 Task: Plan a time block for the self-study session.
Action: Mouse moved to (97, 95)
Screenshot: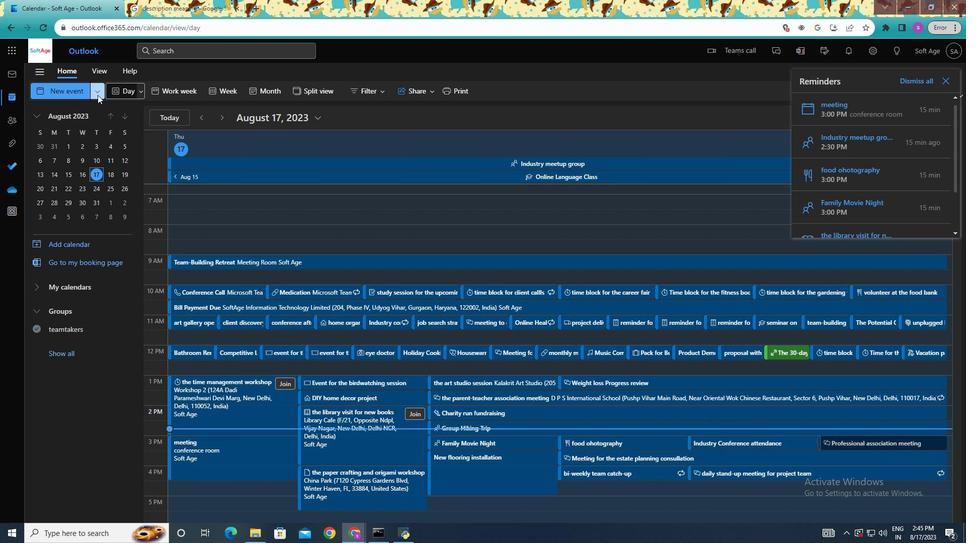 
Action: Mouse pressed left at (97, 95)
Screenshot: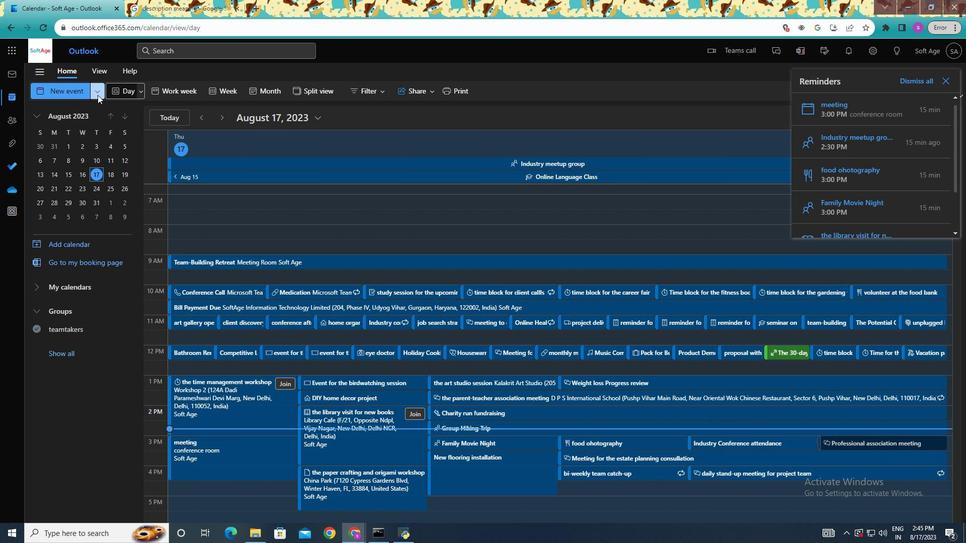 
Action: Mouse moved to (81, 149)
Screenshot: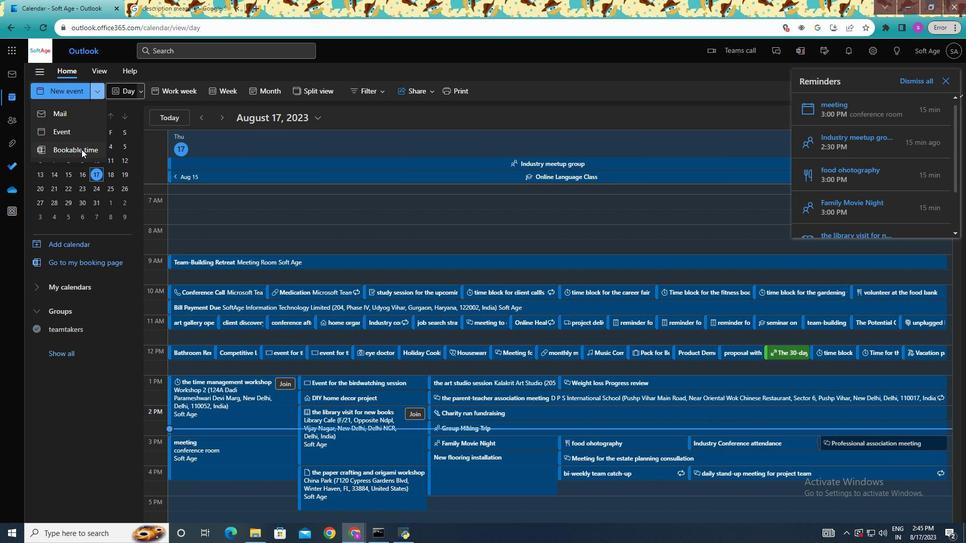 
Action: Mouse pressed left at (81, 149)
Screenshot: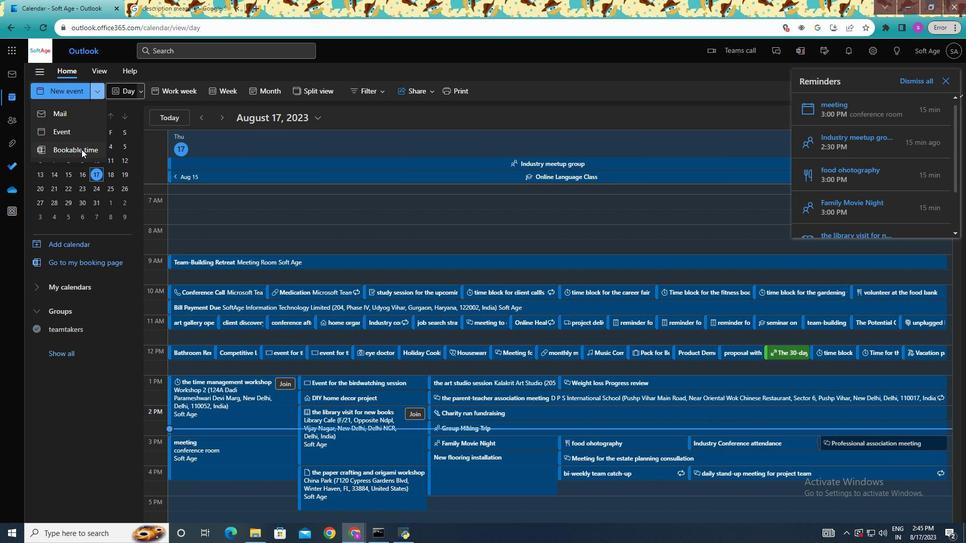 
Action: Mouse moved to (314, 110)
Screenshot: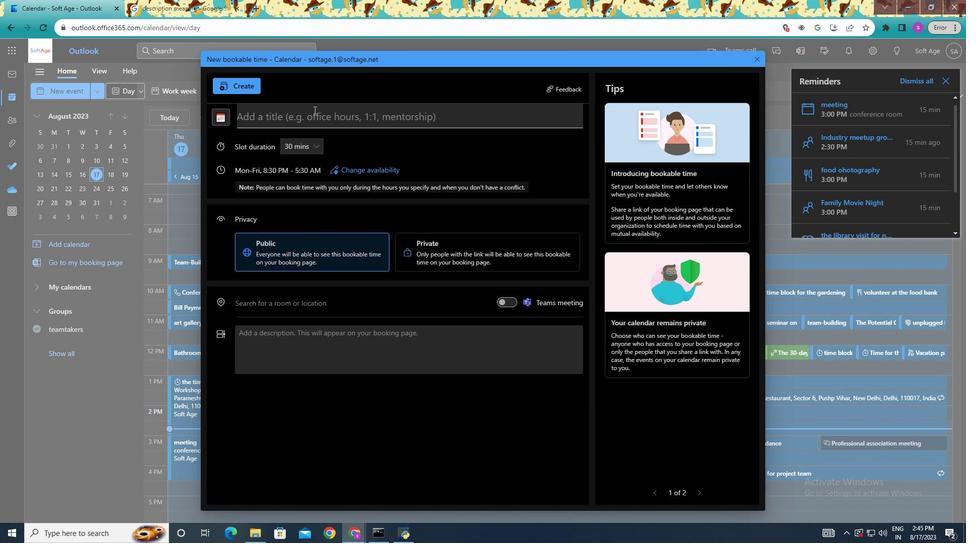 
Action: Mouse pressed left at (314, 110)
Screenshot: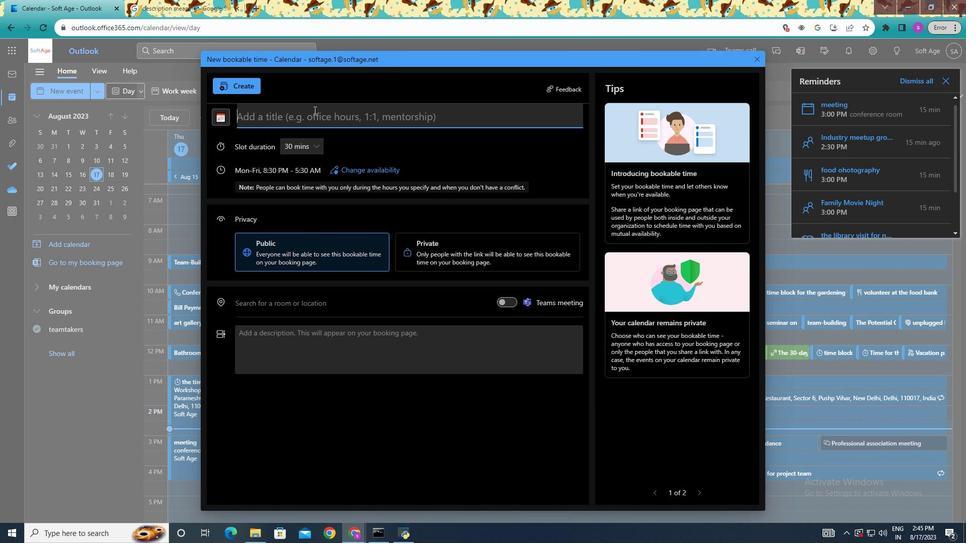 
Action: Mouse moved to (314, 110)
Screenshot: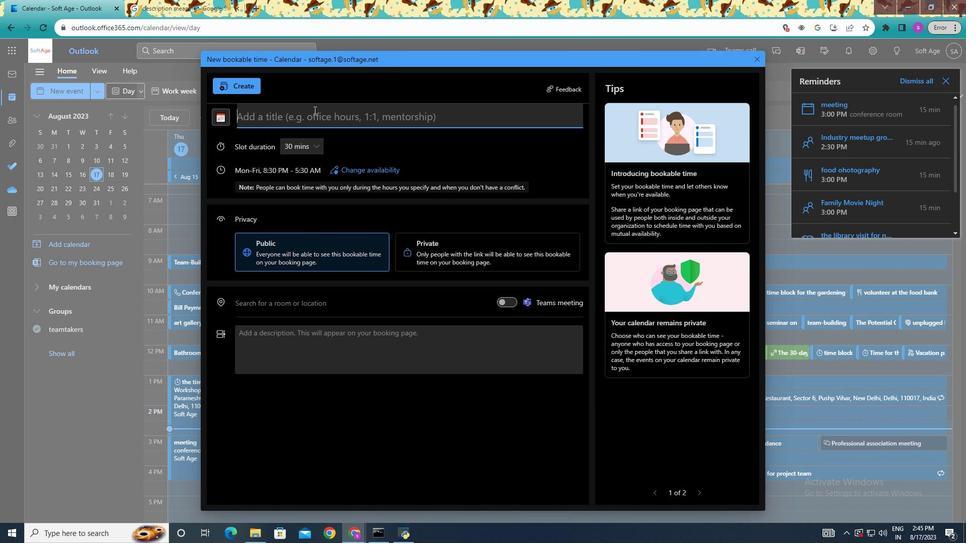 
Action: Key pressed <Key.shift>The<Key.space>self-study<Key.space><Key.shift>session
Screenshot: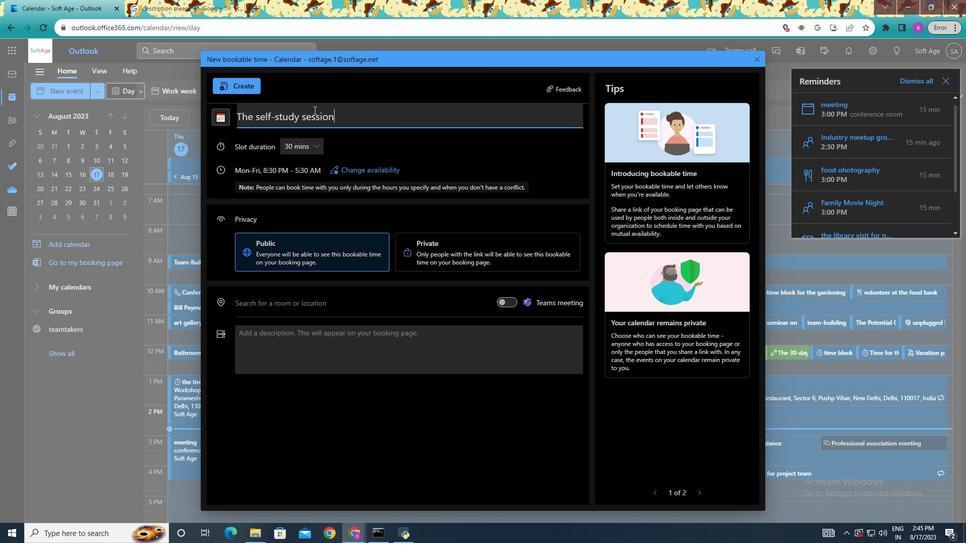 
Action: Mouse moved to (317, 149)
Screenshot: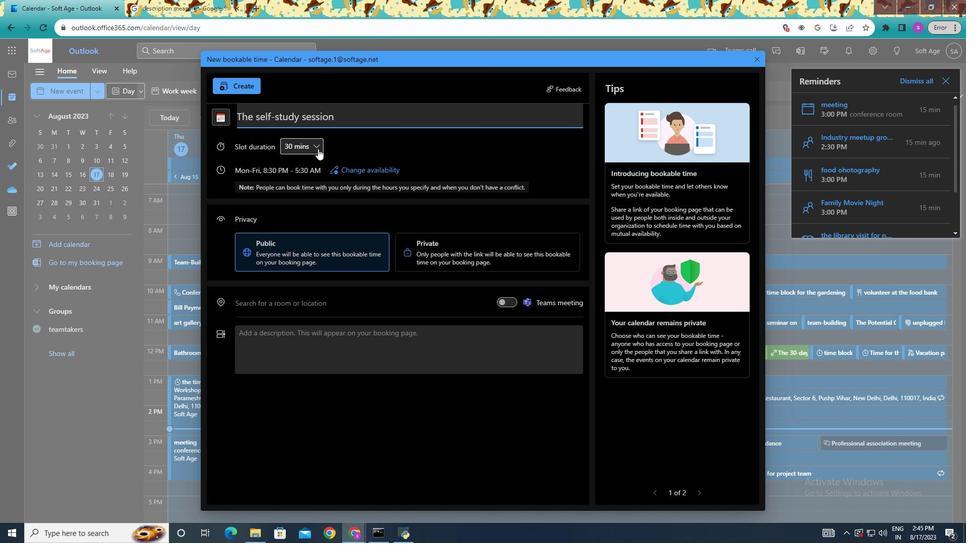 
Action: Mouse pressed left at (317, 149)
Screenshot: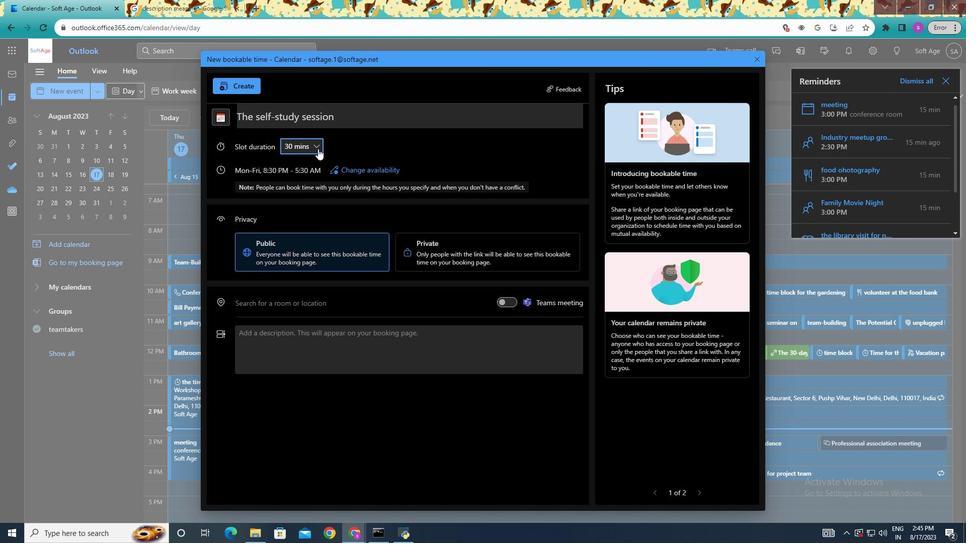 
Action: Mouse moved to (306, 204)
Screenshot: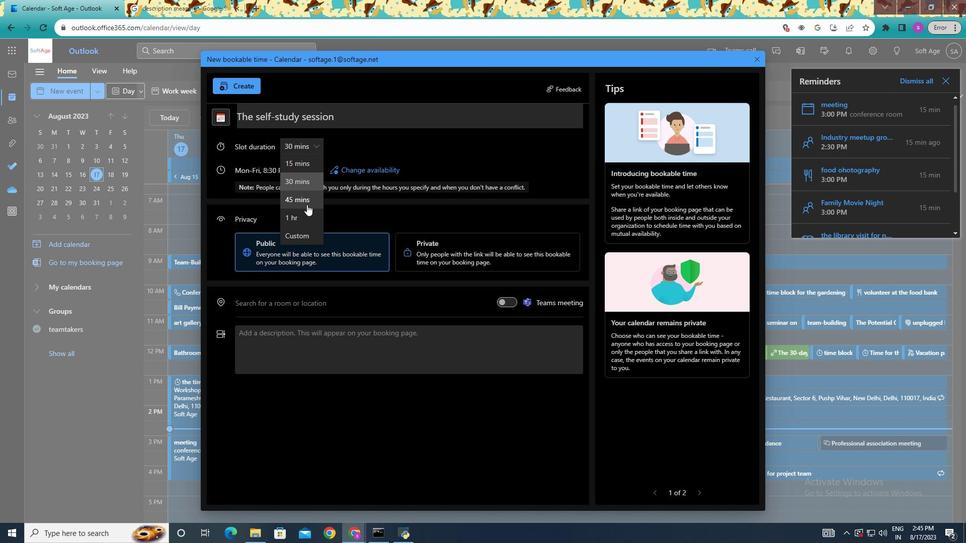 
Action: Mouse pressed left at (306, 204)
Screenshot: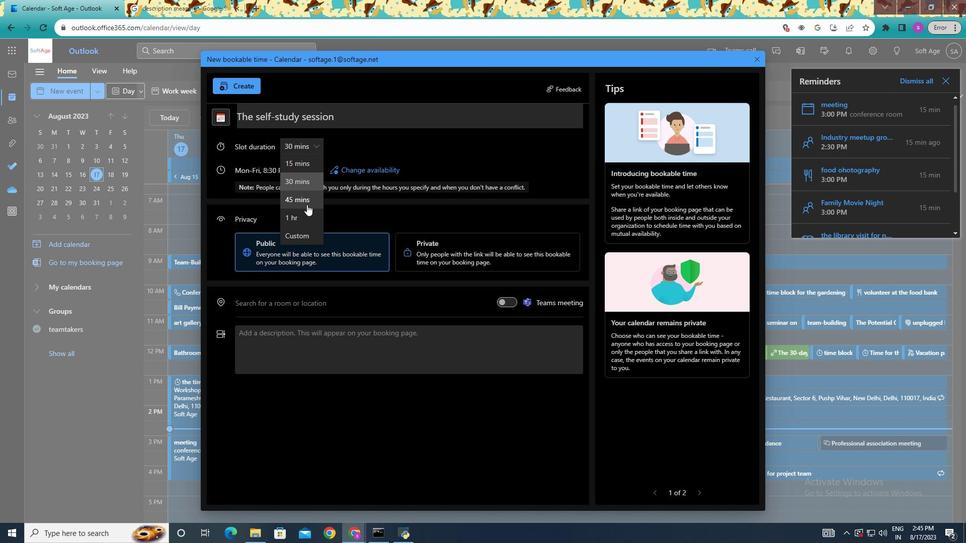 
Action: Mouse moved to (377, 172)
Screenshot: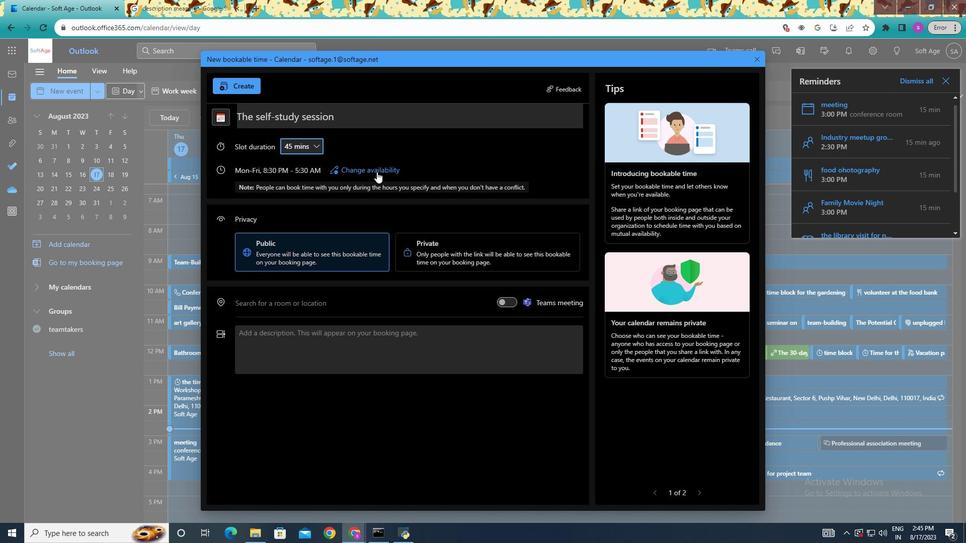 
Action: Mouse pressed left at (377, 172)
Screenshot: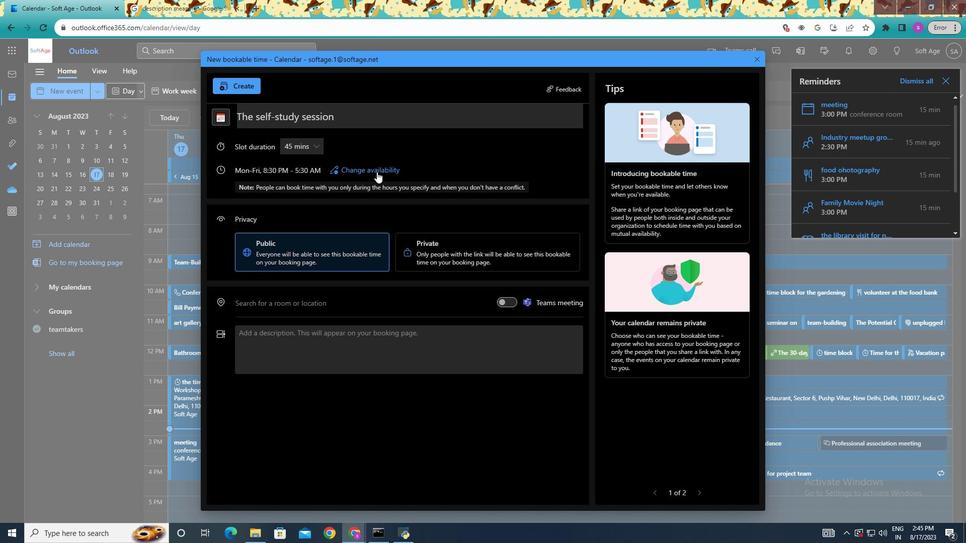 
Action: Mouse moved to (452, 286)
Screenshot: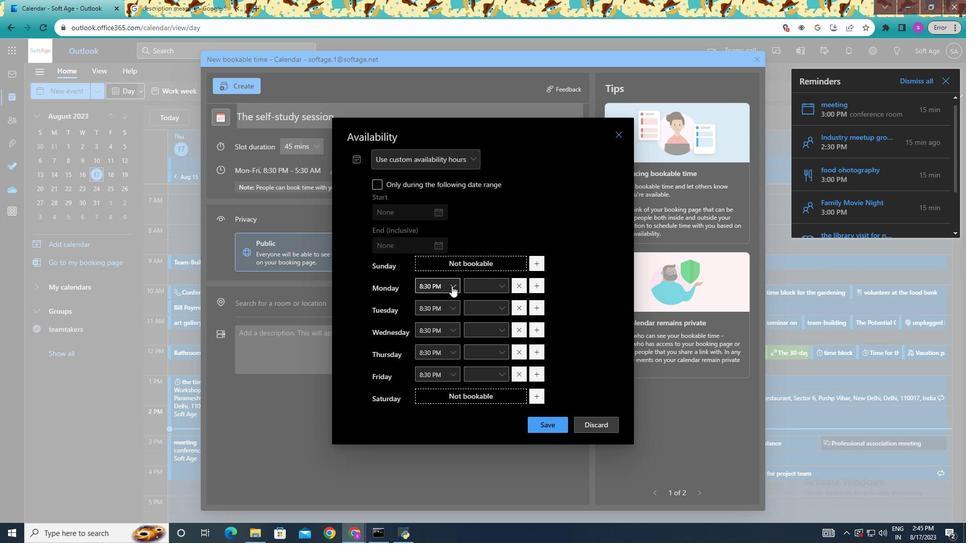 
Action: Mouse pressed left at (452, 286)
Screenshot: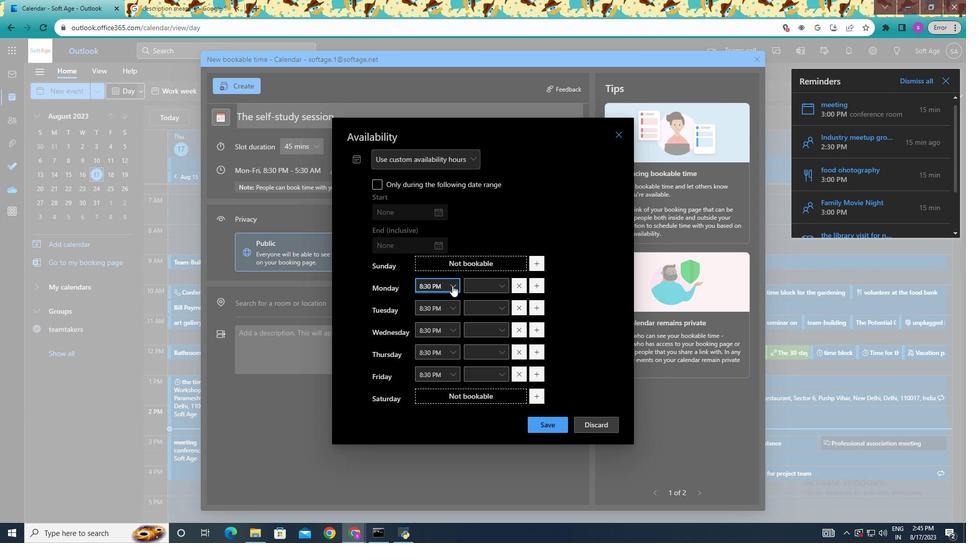
Action: Mouse moved to (432, 397)
Screenshot: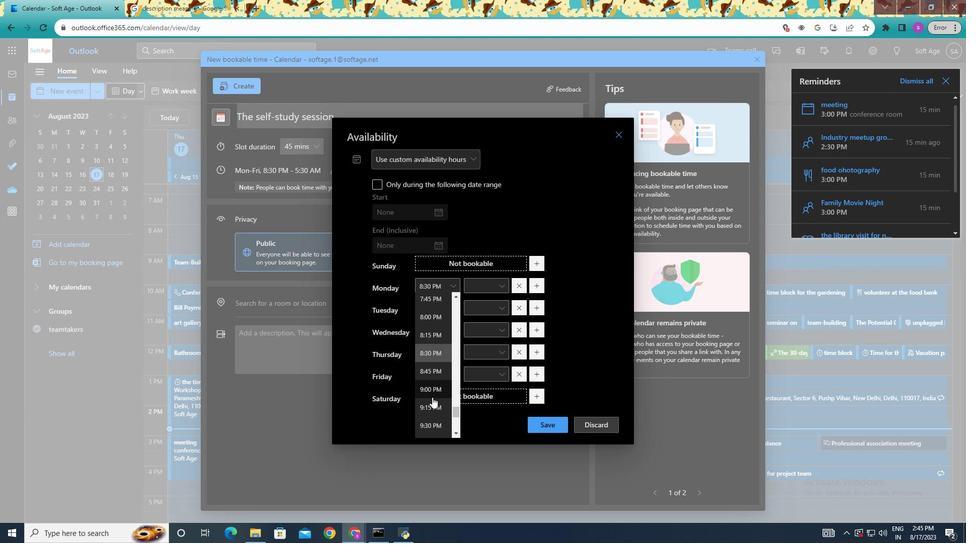 
Action: Mouse scrolled (432, 397) with delta (0, 0)
Screenshot: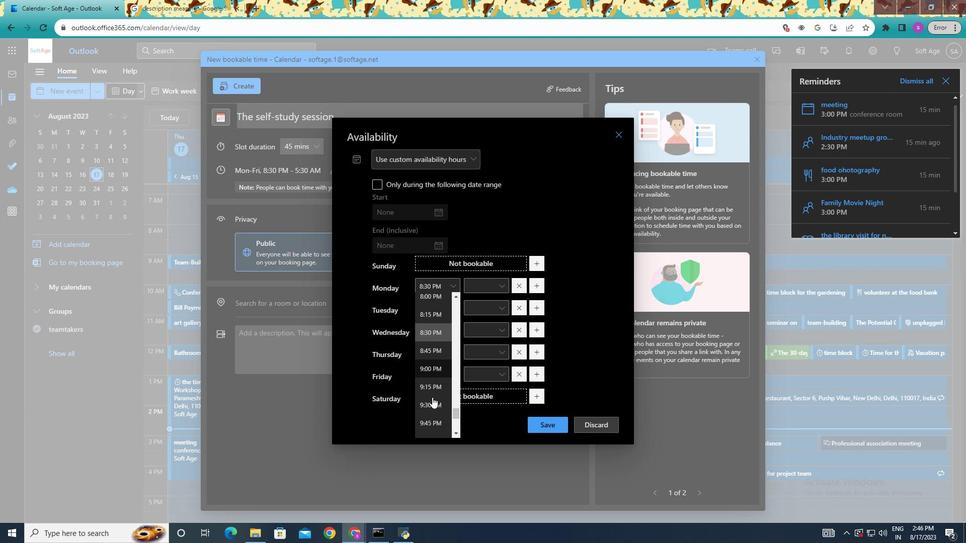 
Action: Mouse scrolled (432, 397) with delta (0, 0)
Screenshot: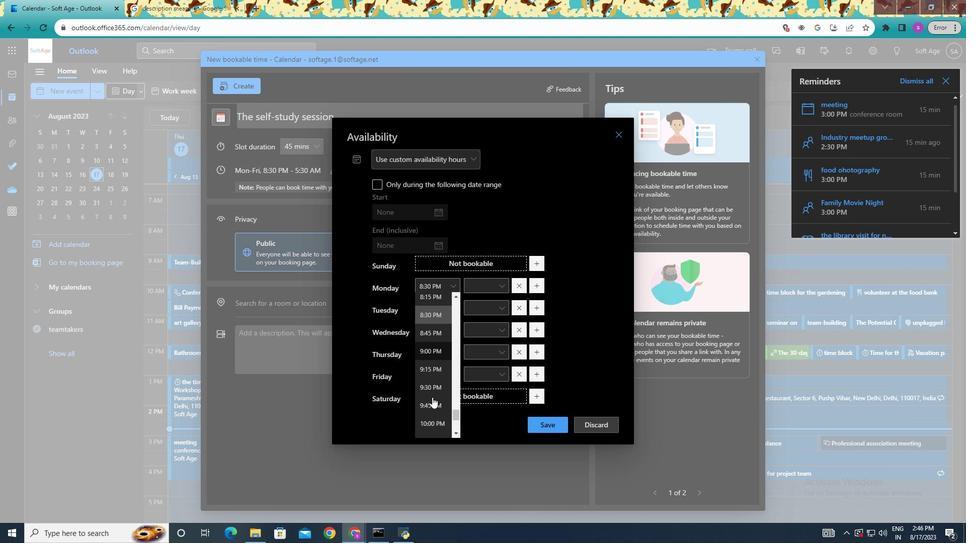 
Action: Mouse scrolled (432, 397) with delta (0, 0)
Screenshot: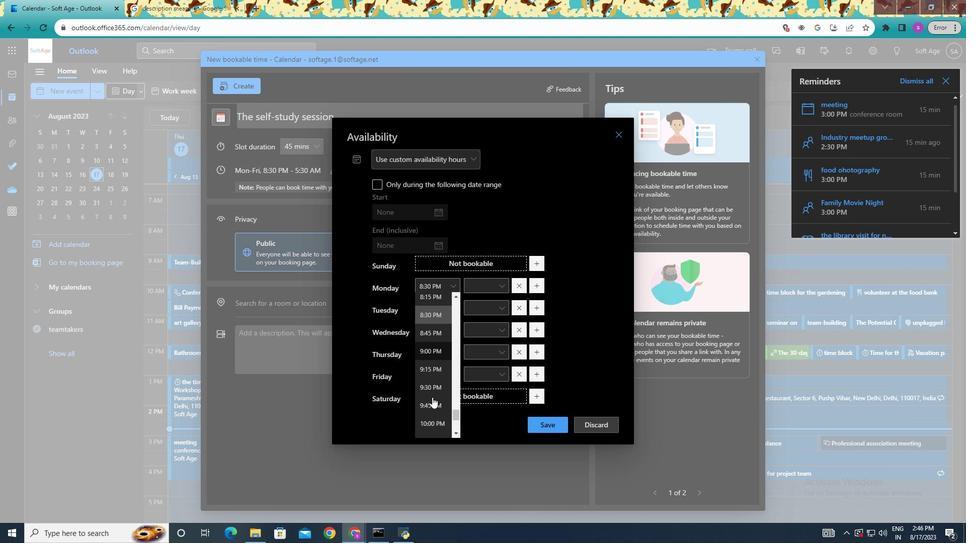 
Action: Mouse scrolled (432, 397) with delta (0, 0)
Screenshot: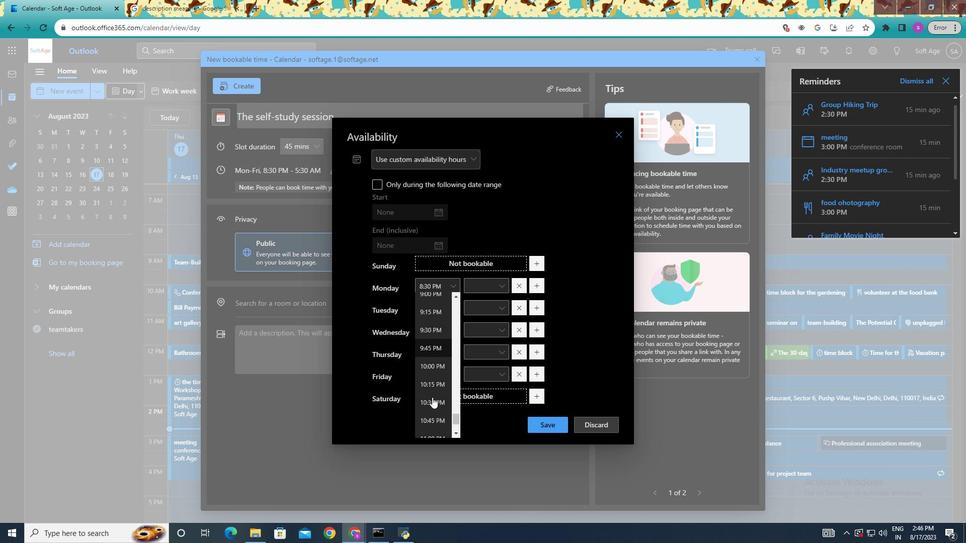 
Action: Mouse scrolled (432, 397) with delta (0, 0)
Screenshot: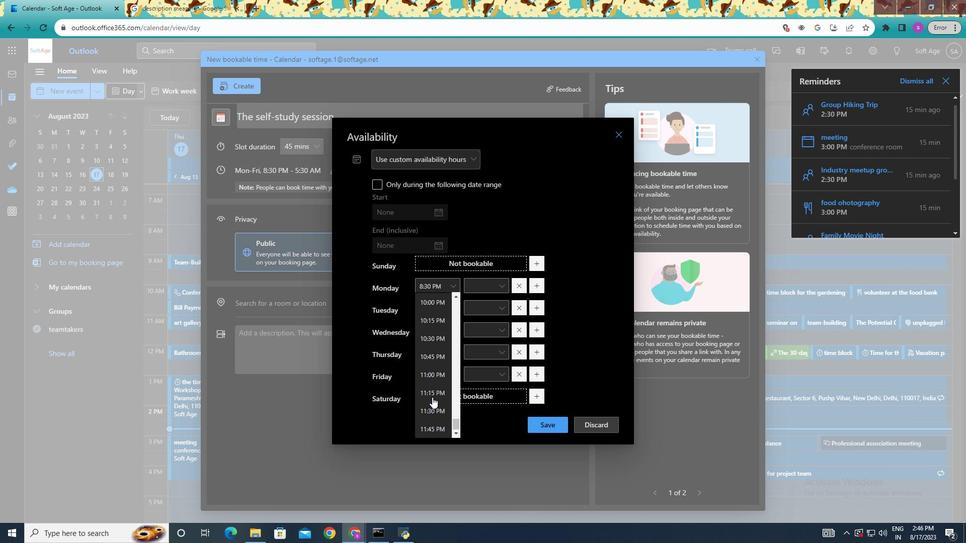 
Action: Mouse scrolled (432, 397) with delta (0, 0)
Screenshot: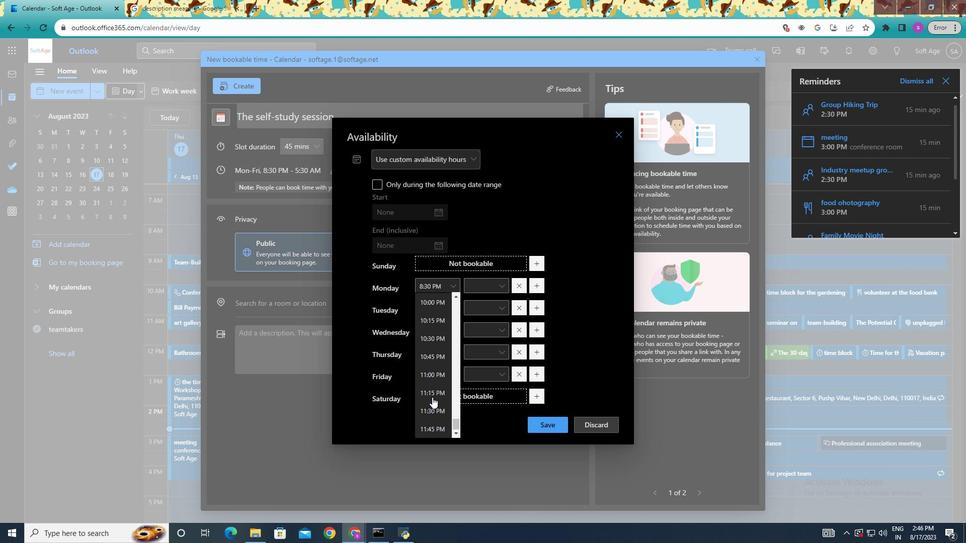 
Action: Mouse scrolled (432, 397) with delta (0, 0)
Screenshot: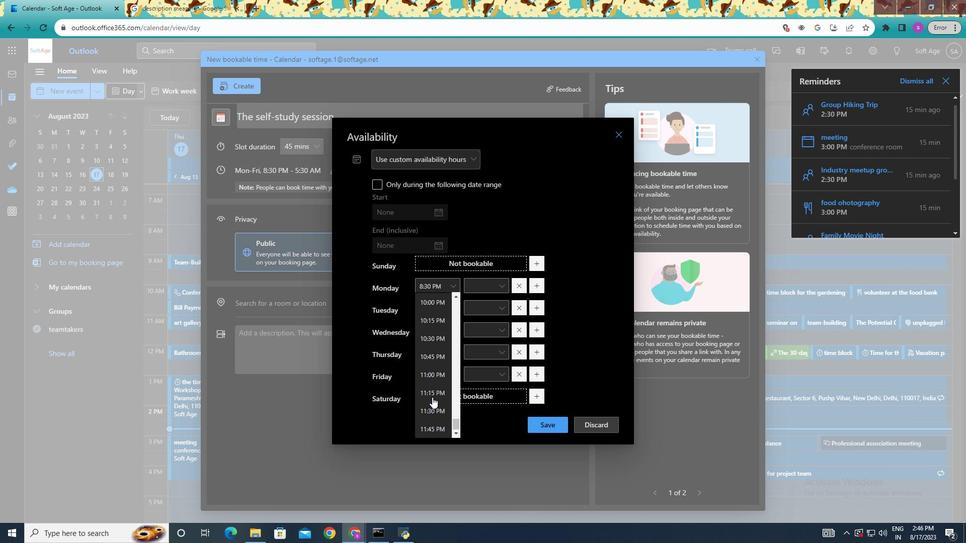 
Action: Mouse scrolled (432, 397) with delta (0, 0)
Screenshot: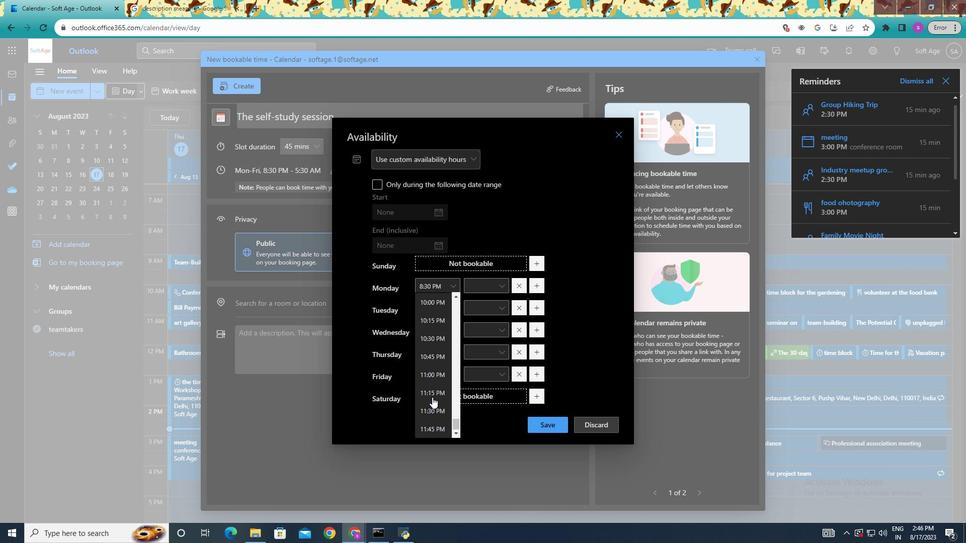 
Action: Mouse scrolled (432, 397) with delta (0, 0)
Screenshot: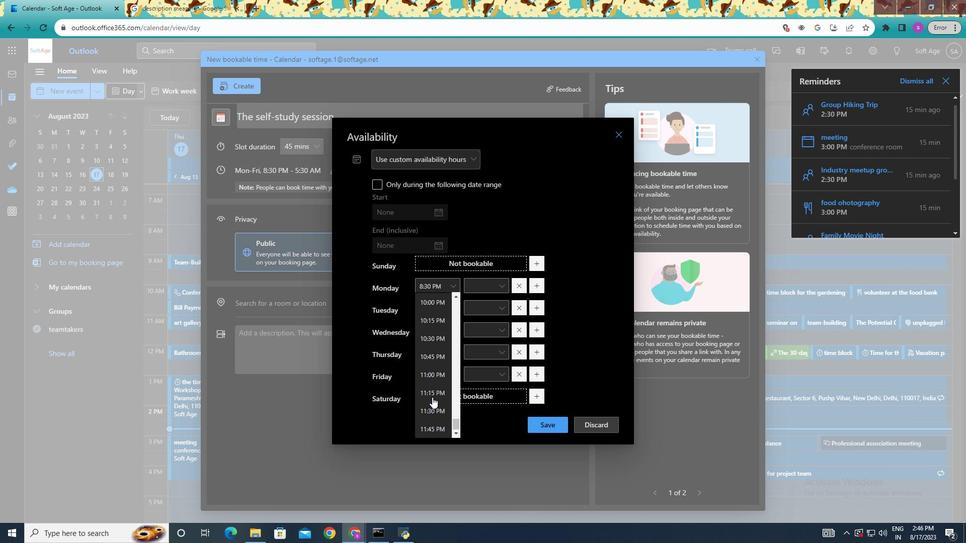 
Action: Mouse scrolled (432, 397) with delta (0, 0)
Screenshot: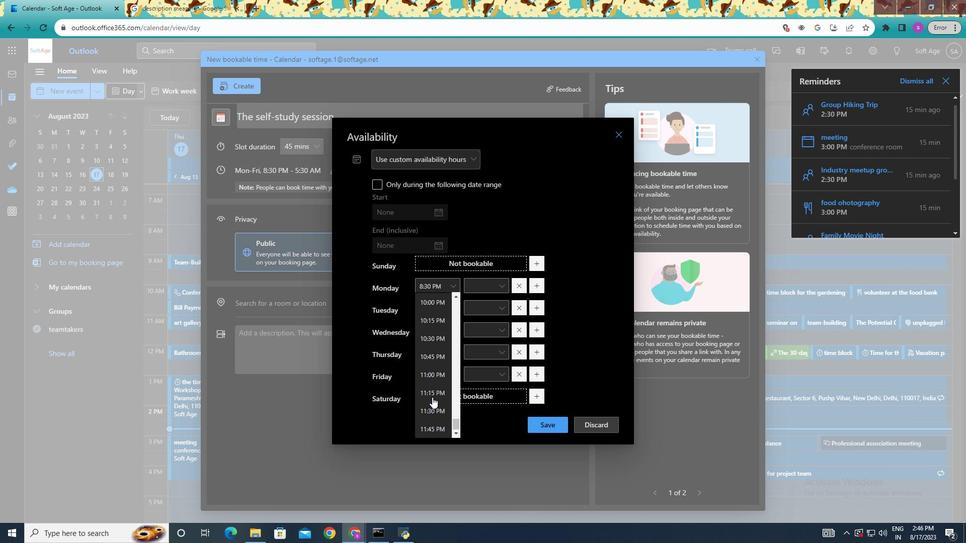 
Action: Mouse moved to (436, 410)
Screenshot: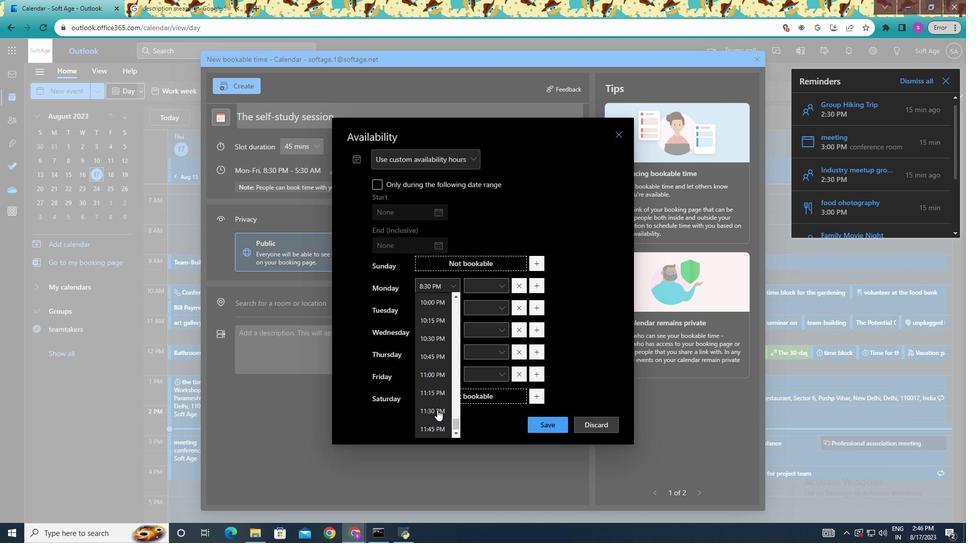 
Action: Mouse pressed left at (436, 410)
Screenshot: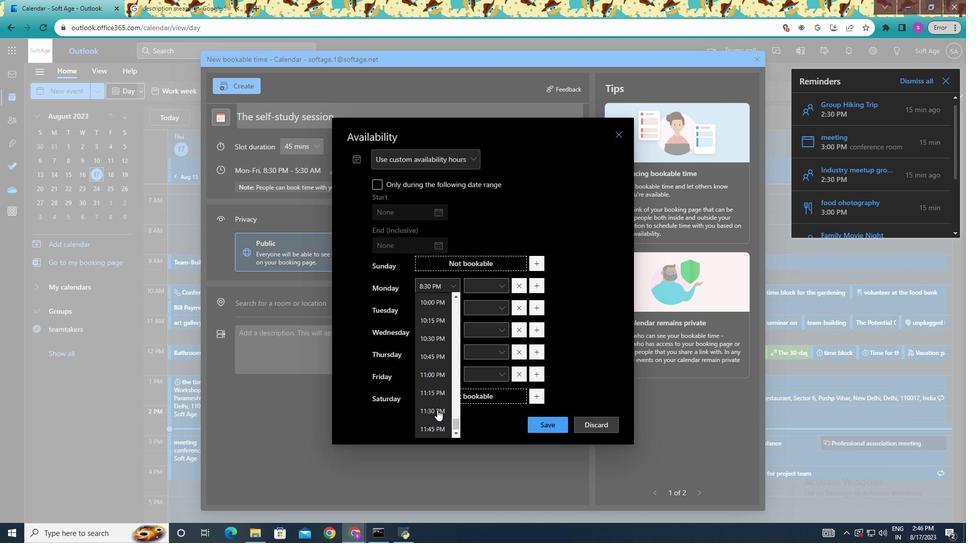 
Action: Mouse moved to (436, 405)
Screenshot: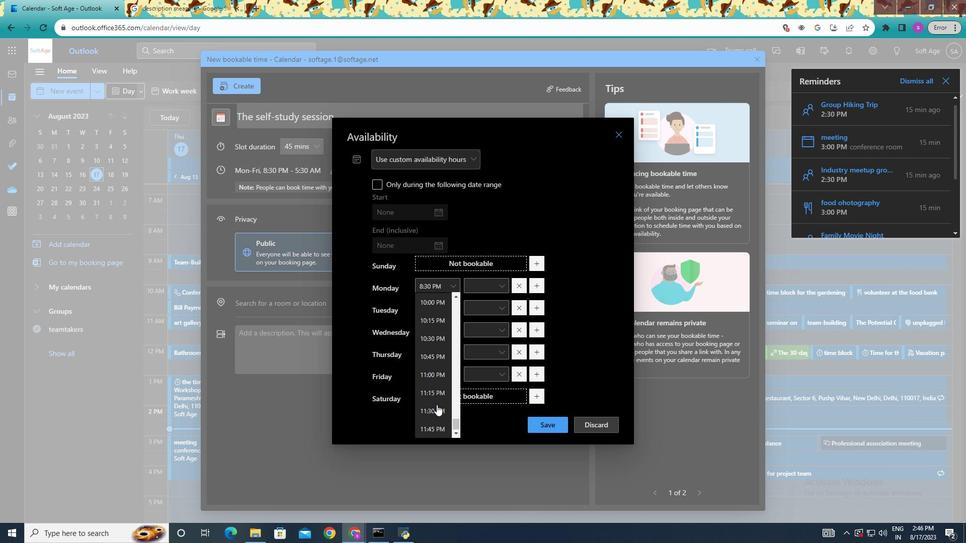 
Action: Mouse pressed left at (436, 405)
Screenshot: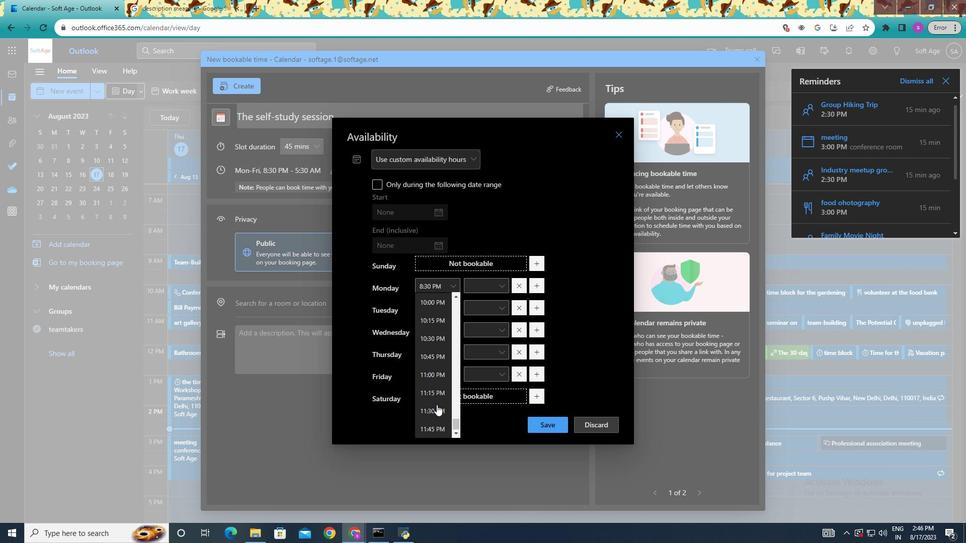 
Action: Mouse pressed left at (436, 405)
Screenshot: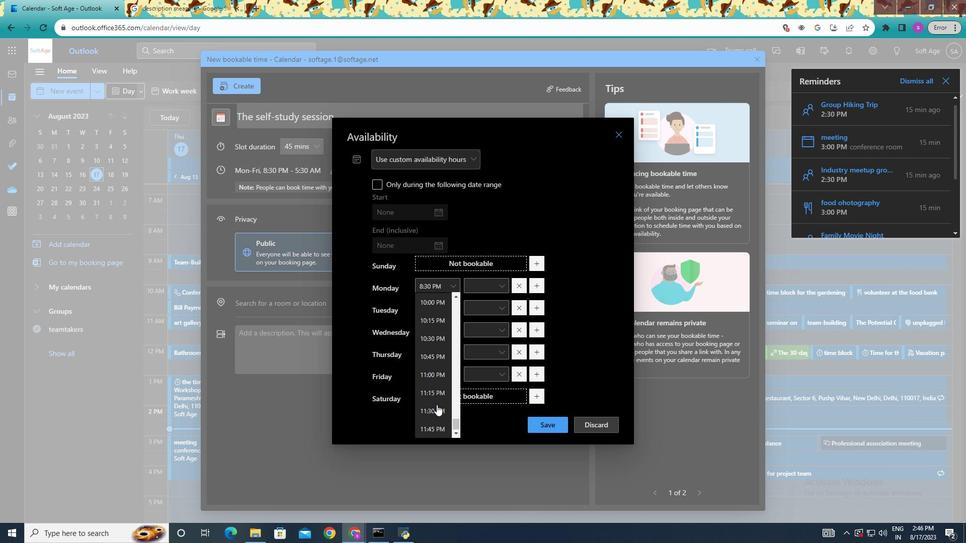 
Action: Mouse moved to (499, 283)
Screenshot: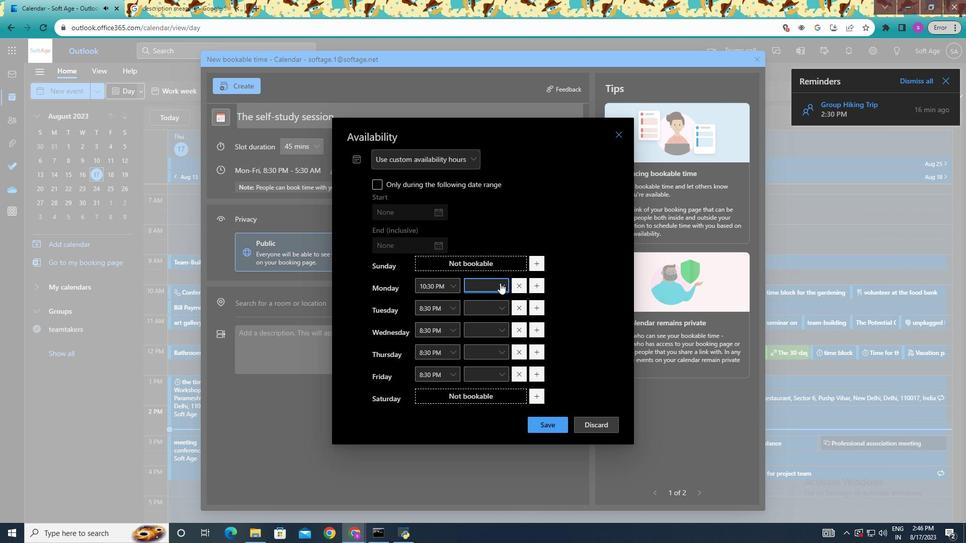 
Action: Mouse pressed left at (499, 283)
Screenshot: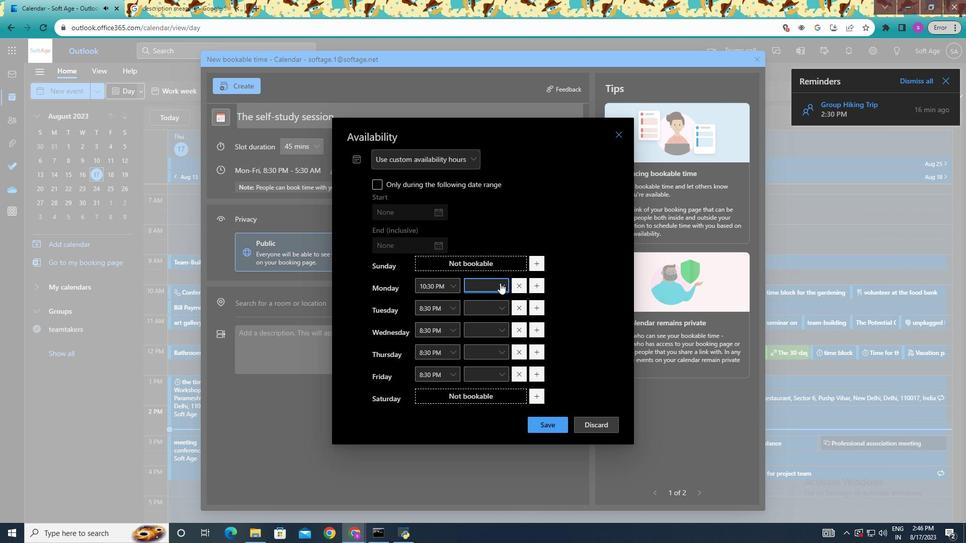 
Action: Mouse moved to (484, 381)
Screenshot: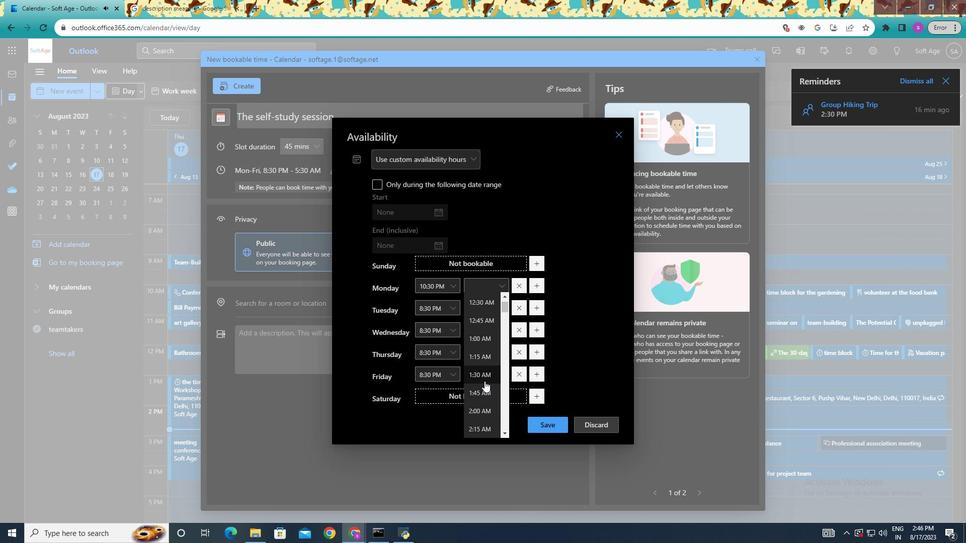 
Action: Mouse scrolled (484, 382) with delta (0, 0)
Screenshot: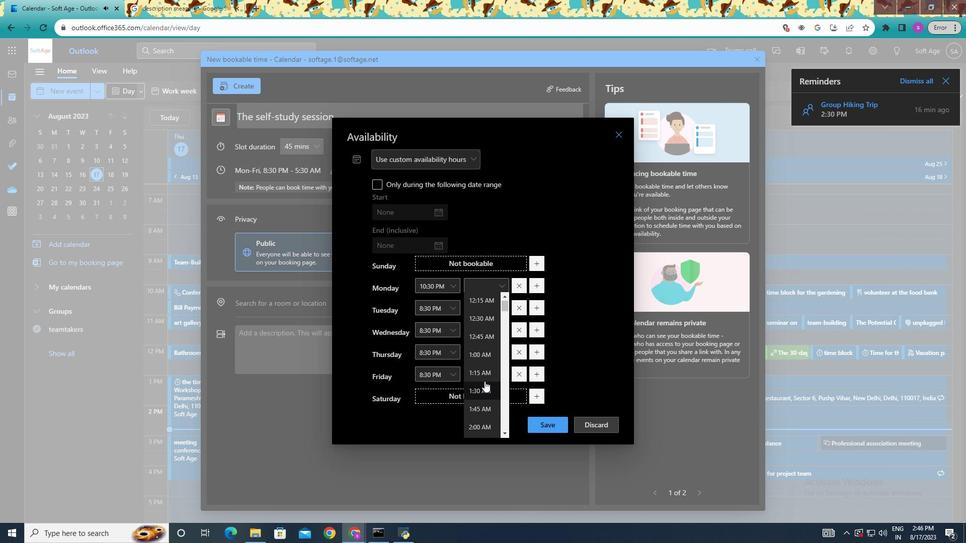 
Action: Mouse scrolled (484, 382) with delta (0, 0)
Screenshot: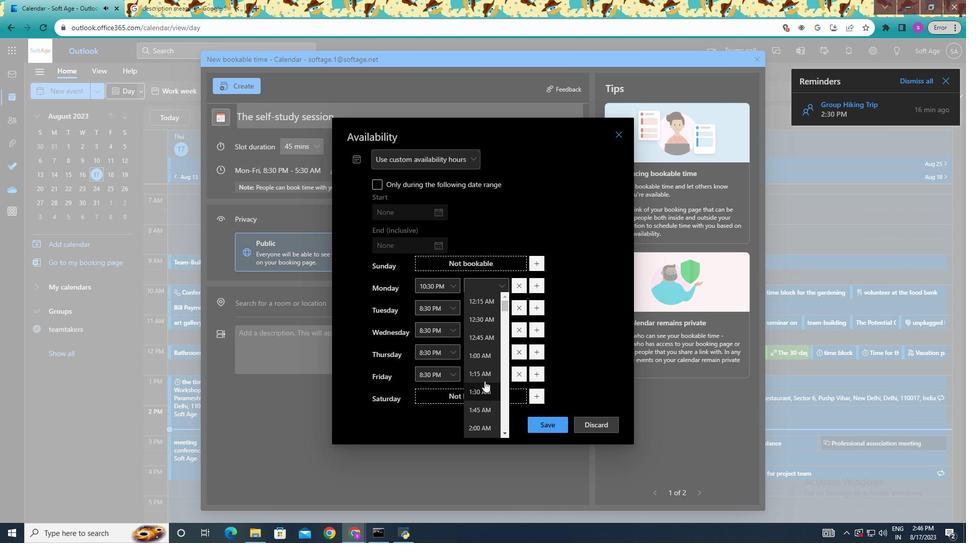 
Action: Mouse scrolled (484, 382) with delta (0, 0)
Screenshot: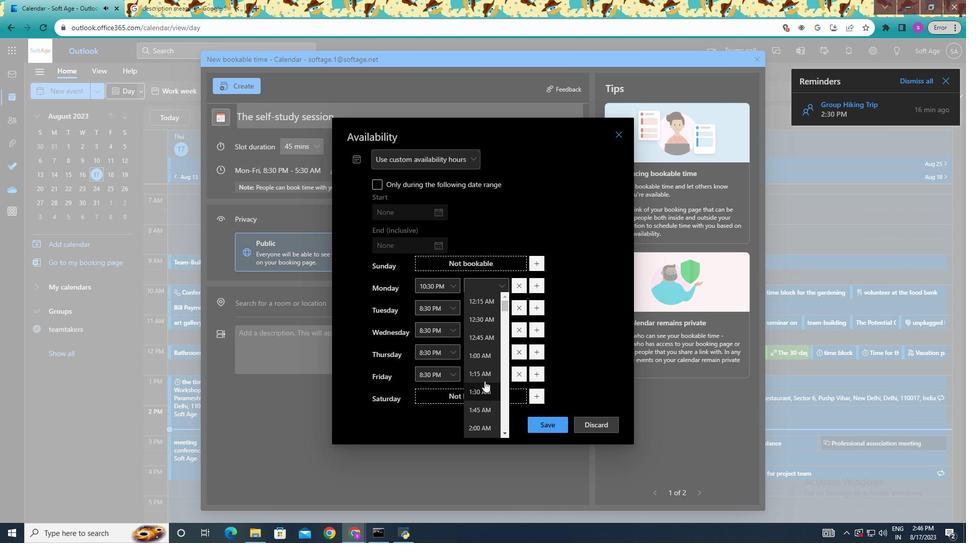 
Action: Mouse scrolled (484, 382) with delta (0, 0)
Screenshot: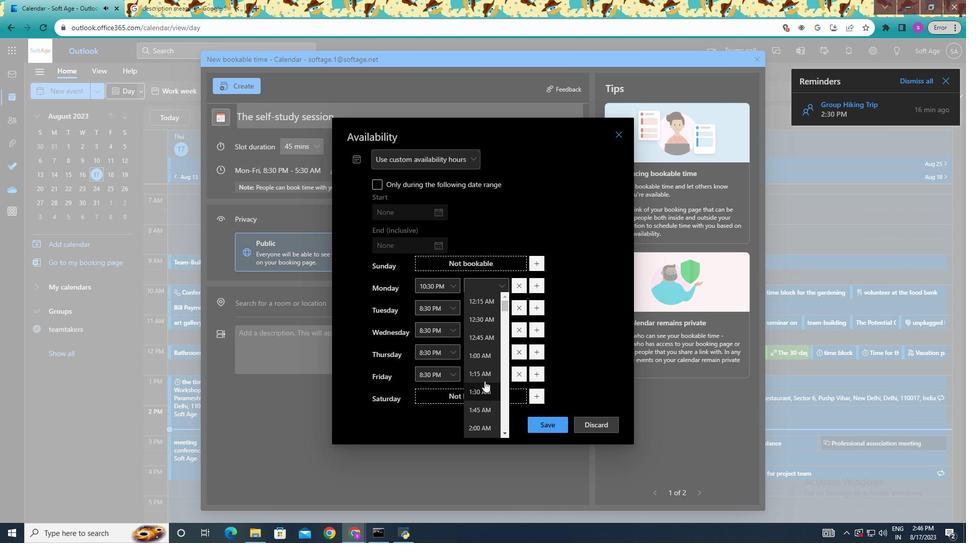 
Action: Mouse scrolled (484, 382) with delta (0, 0)
Screenshot: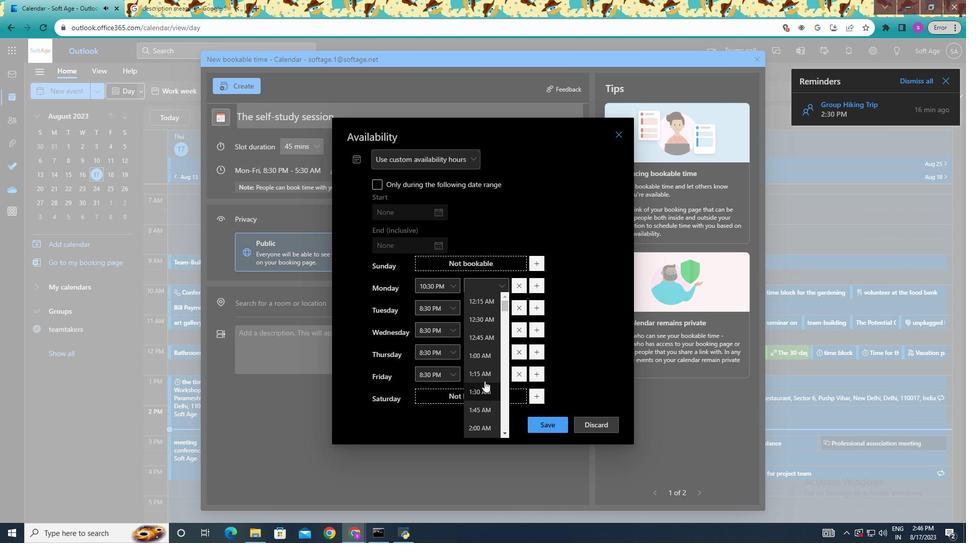 
Action: Mouse moved to (490, 366)
Screenshot: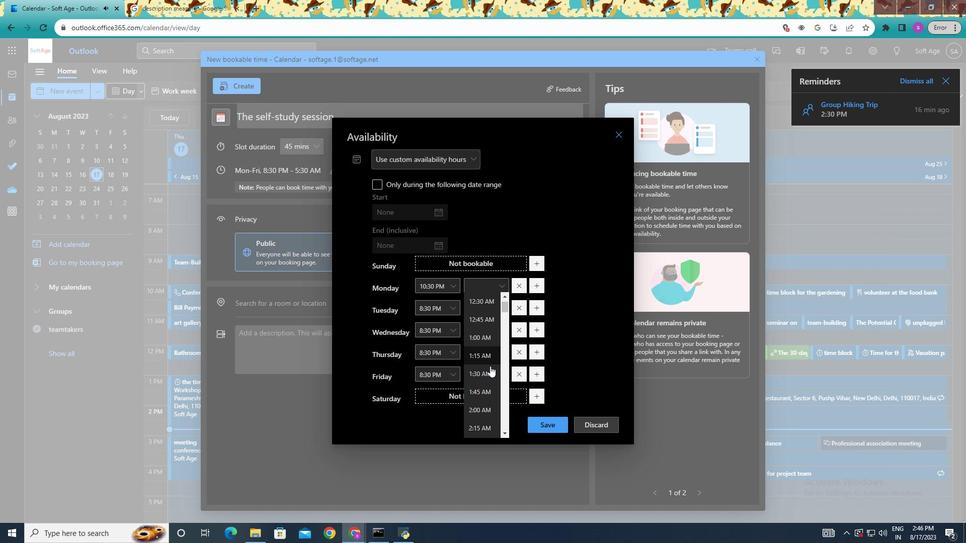 
Action: Mouse scrolled (490, 365) with delta (0, 0)
Screenshot: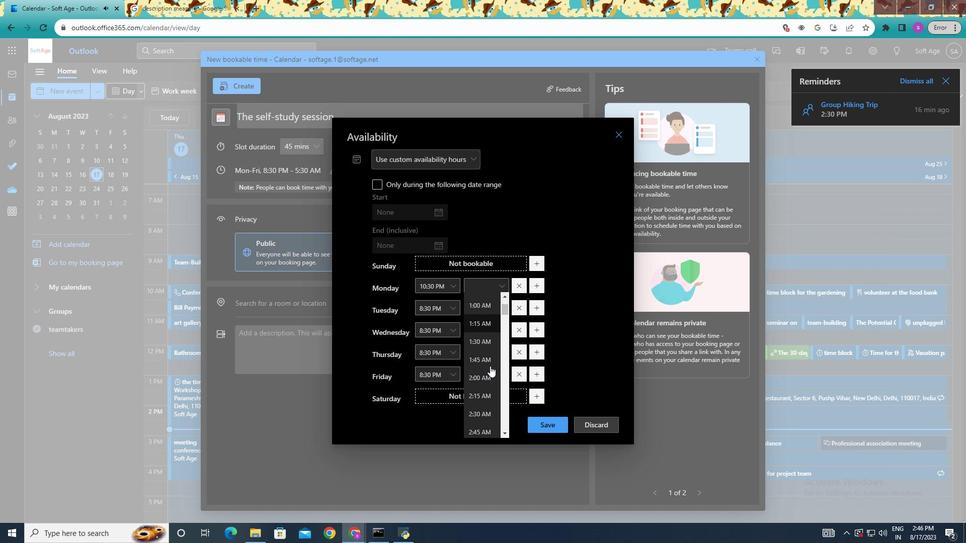 
Action: Mouse scrolled (490, 365) with delta (0, 0)
Screenshot: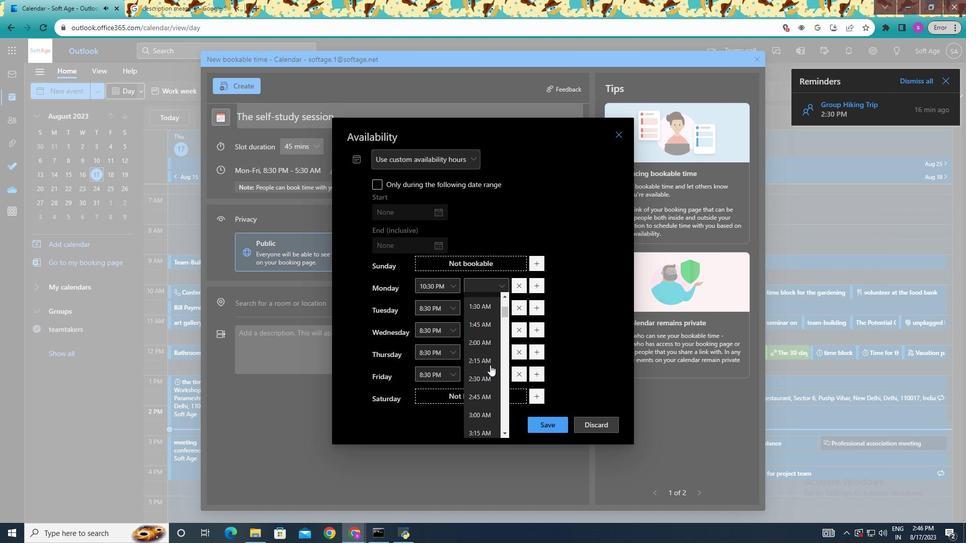 
Action: Mouse moved to (490, 364)
Screenshot: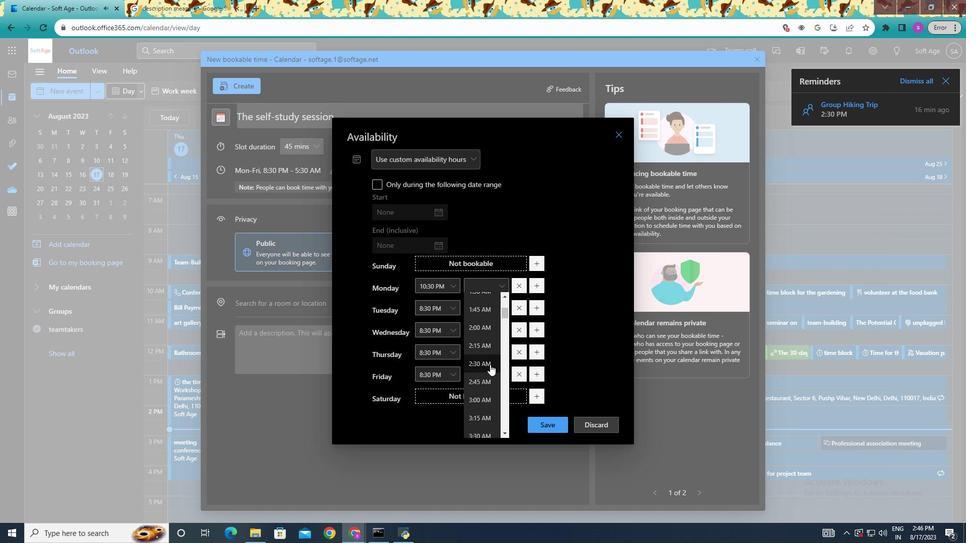 
Action: Mouse scrolled (490, 365) with delta (0, 0)
Screenshot: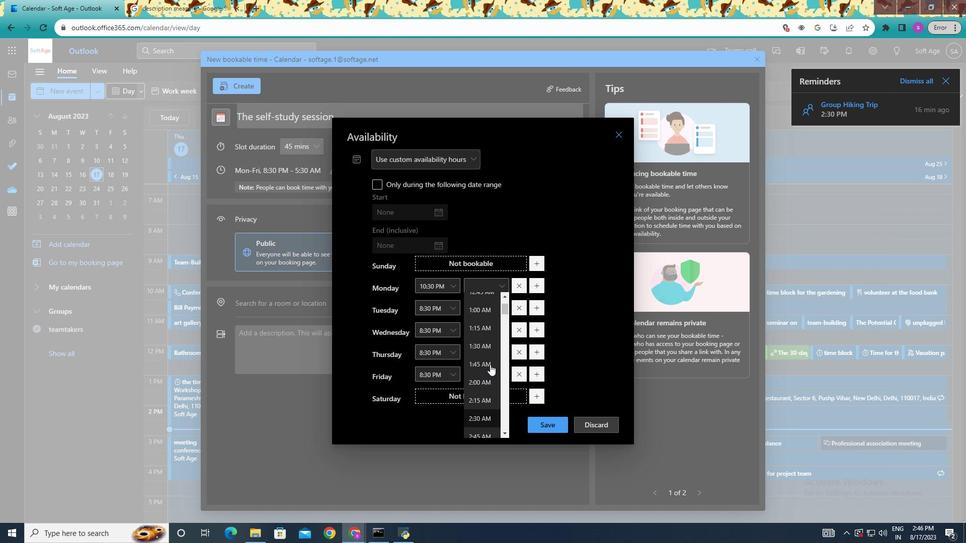 
Action: Mouse scrolled (490, 365) with delta (0, 0)
Screenshot: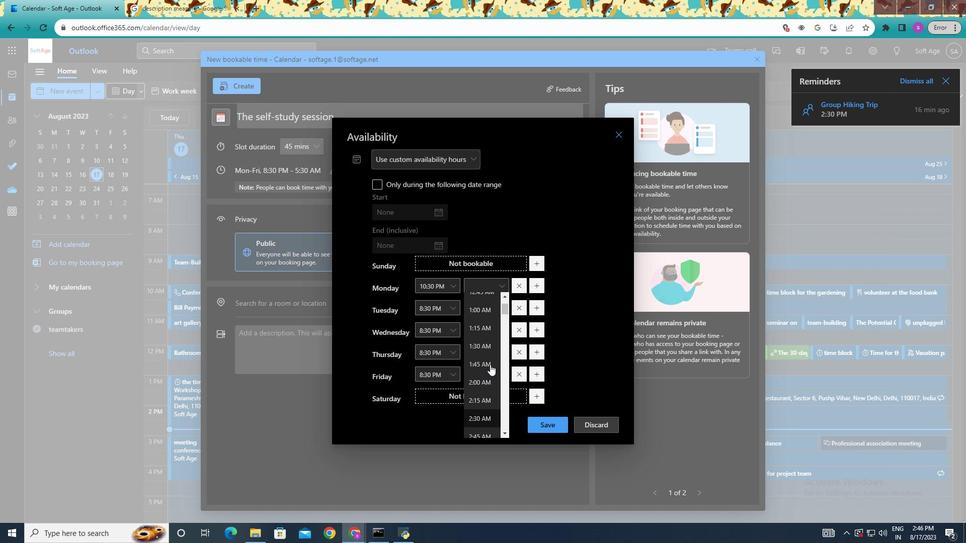 
Action: Mouse scrolled (490, 365) with delta (0, 0)
Screenshot: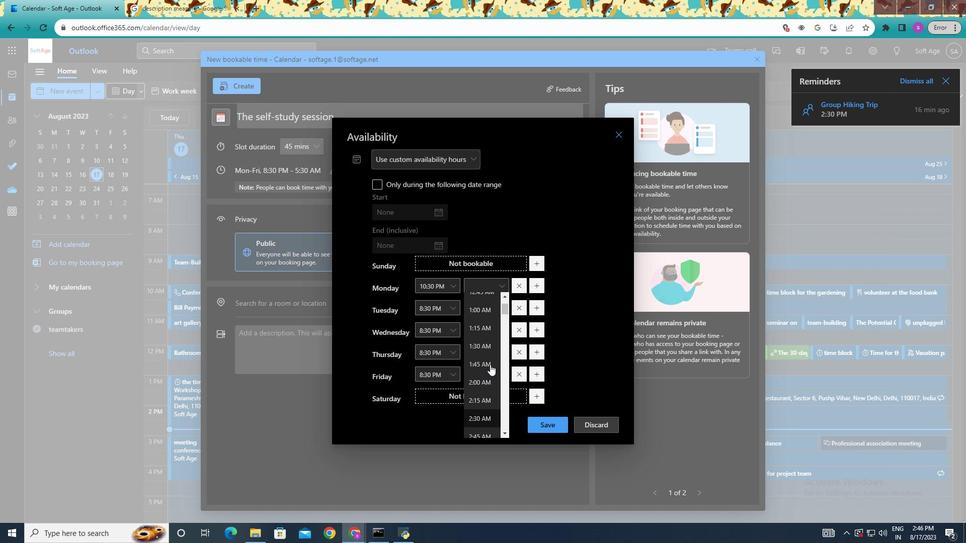 
Action: Mouse scrolled (490, 365) with delta (0, 0)
Screenshot: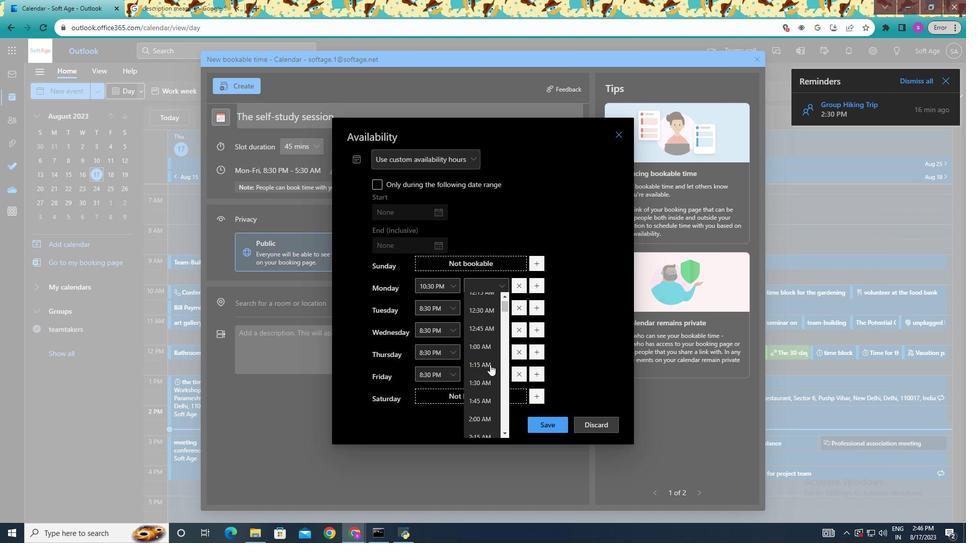 
Action: Mouse scrolled (490, 365) with delta (0, 0)
Screenshot: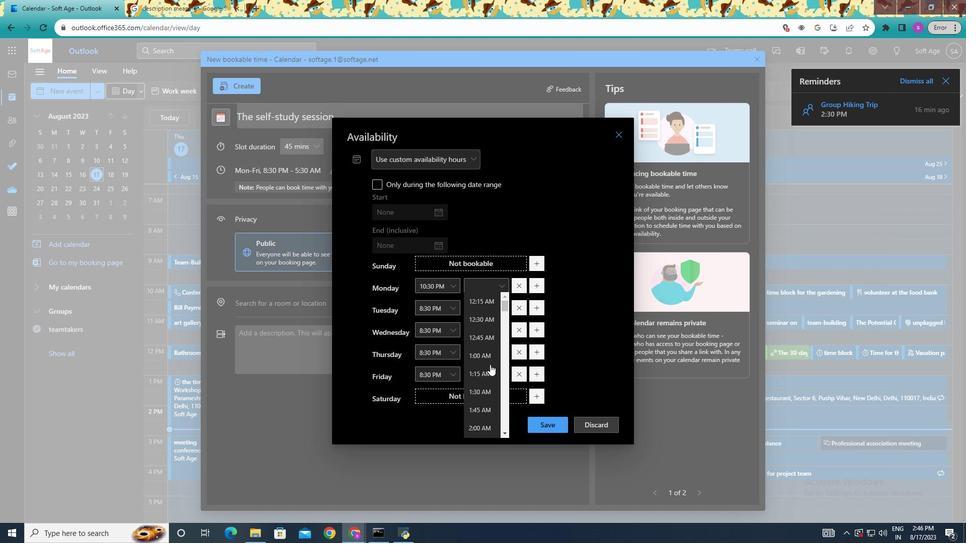 
Action: Mouse scrolled (490, 364) with delta (0, 0)
Screenshot: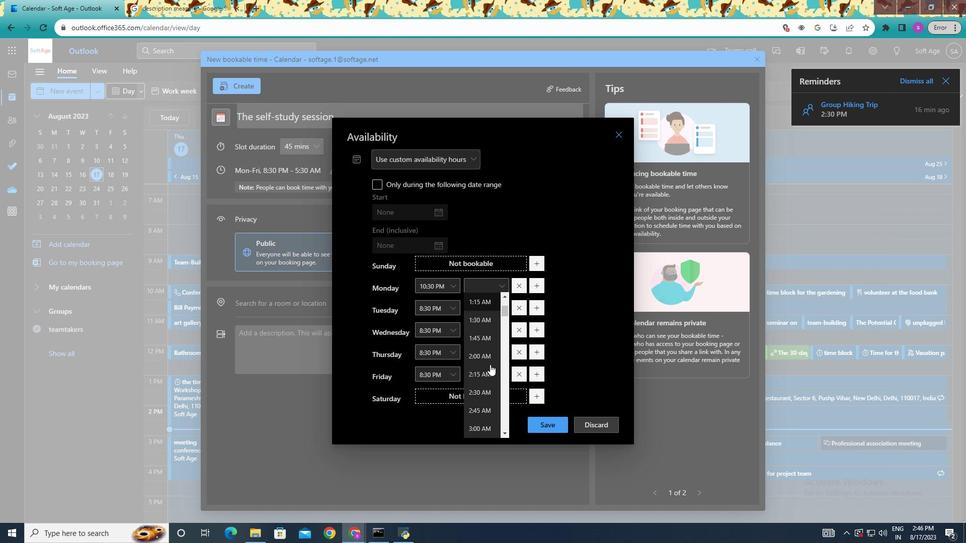 
Action: Mouse scrolled (490, 364) with delta (0, 0)
Screenshot: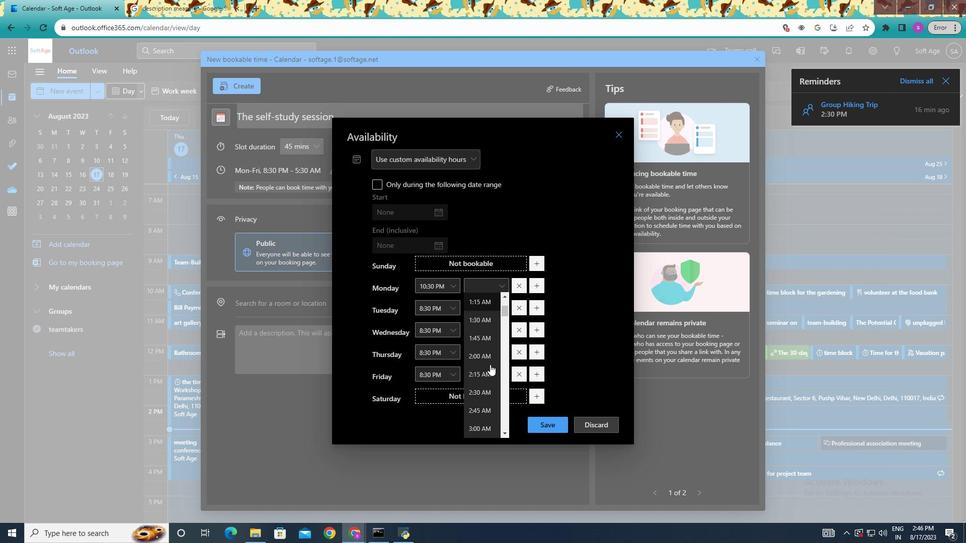 
Action: Mouse scrolled (490, 364) with delta (0, 0)
Screenshot: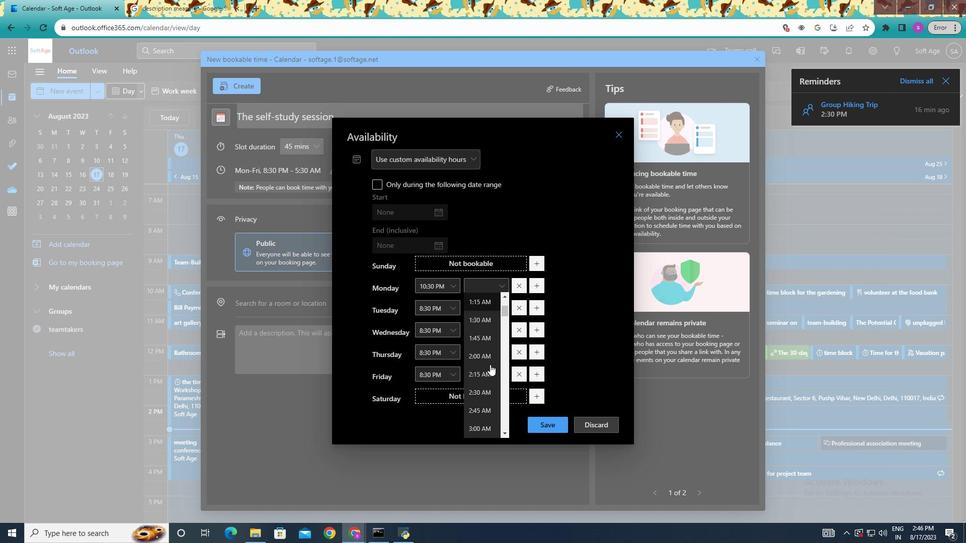 
Action: Mouse scrolled (490, 364) with delta (0, 0)
Screenshot: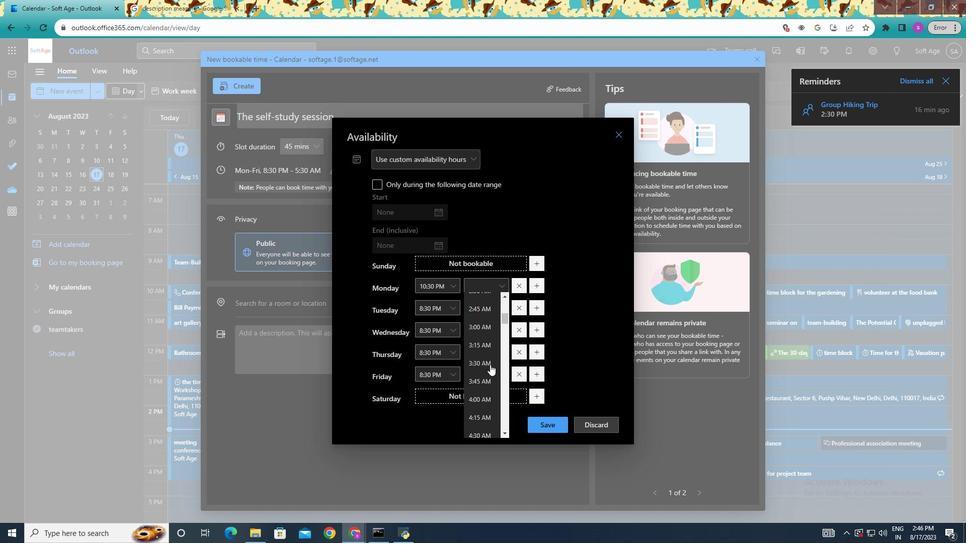 
Action: Mouse scrolled (490, 364) with delta (0, 0)
Screenshot: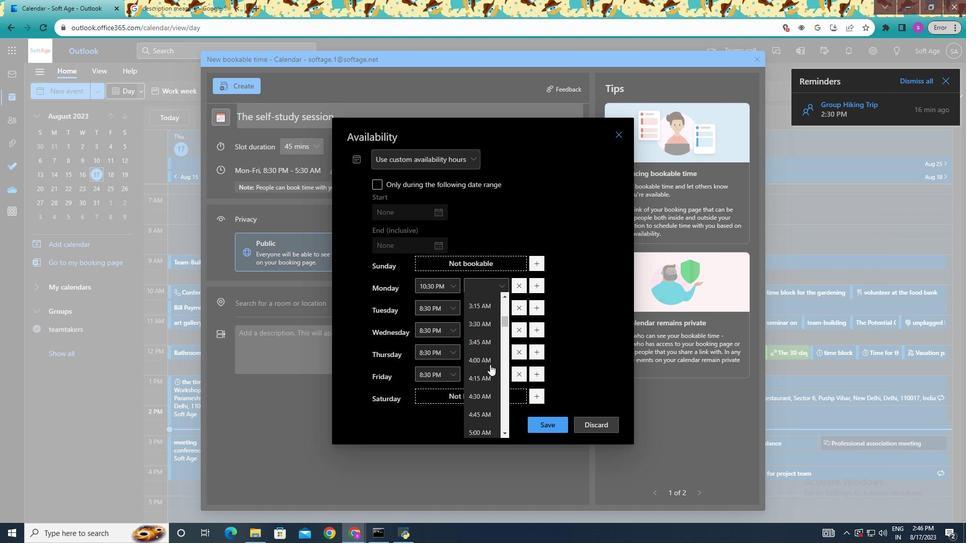 
Action: Mouse scrolled (490, 364) with delta (0, 0)
Screenshot: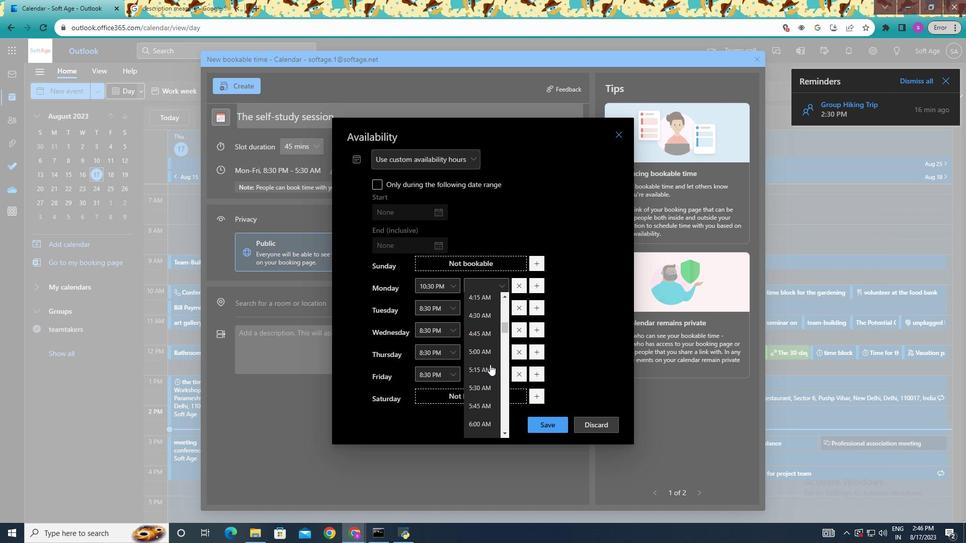 
Action: Mouse scrolled (490, 364) with delta (0, 0)
Screenshot: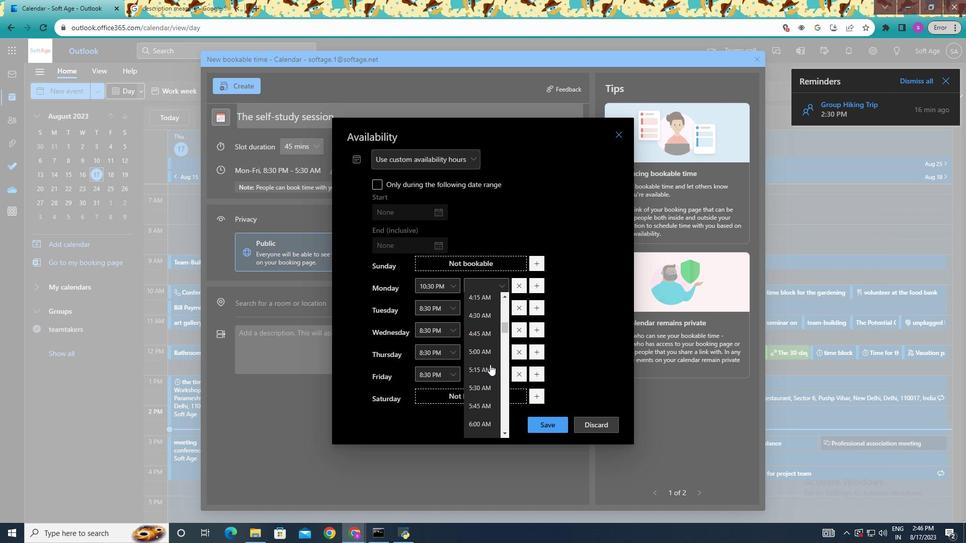 
Action: Mouse scrolled (490, 364) with delta (0, 0)
Screenshot: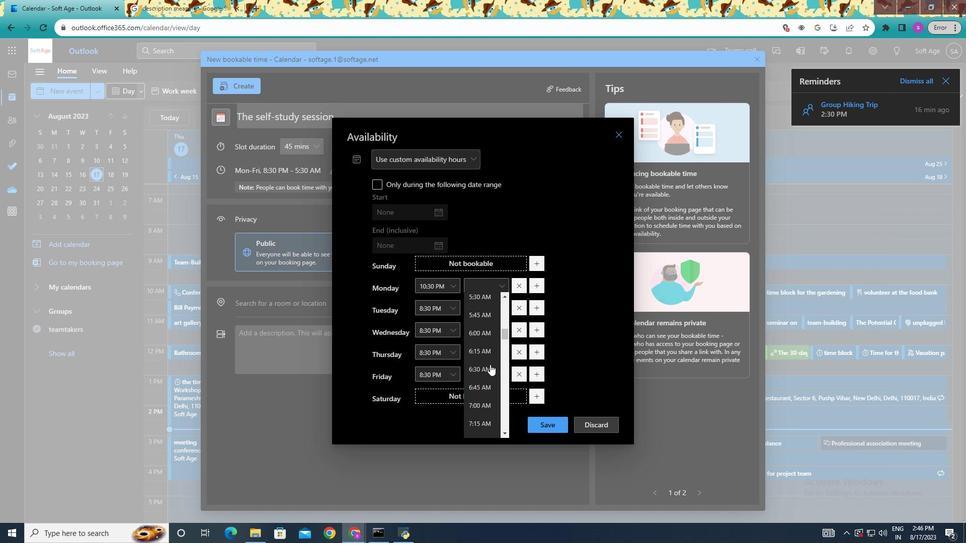 
Action: Mouse scrolled (490, 364) with delta (0, 0)
Screenshot: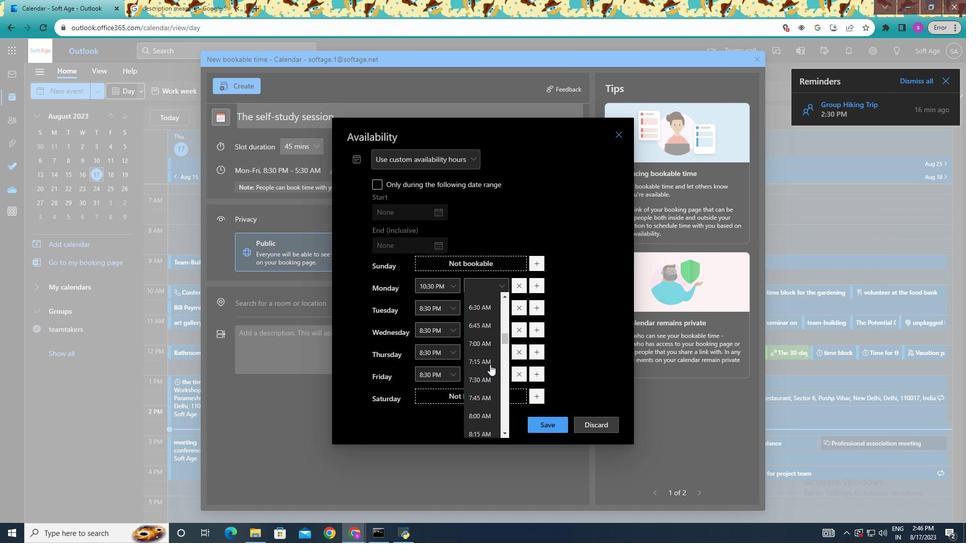 
Action: Mouse scrolled (490, 364) with delta (0, 0)
Screenshot: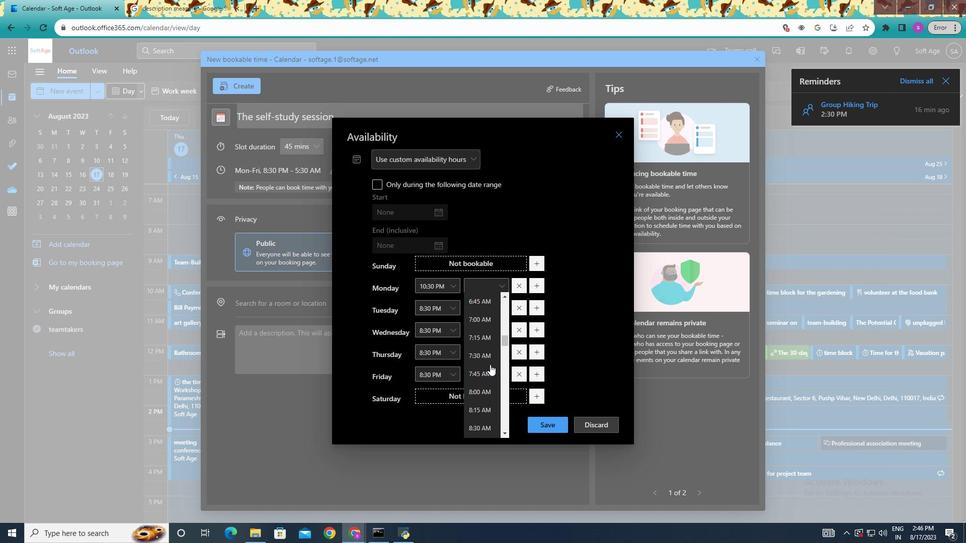 
Action: Mouse scrolled (490, 364) with delta (0, 0)
Screenshot: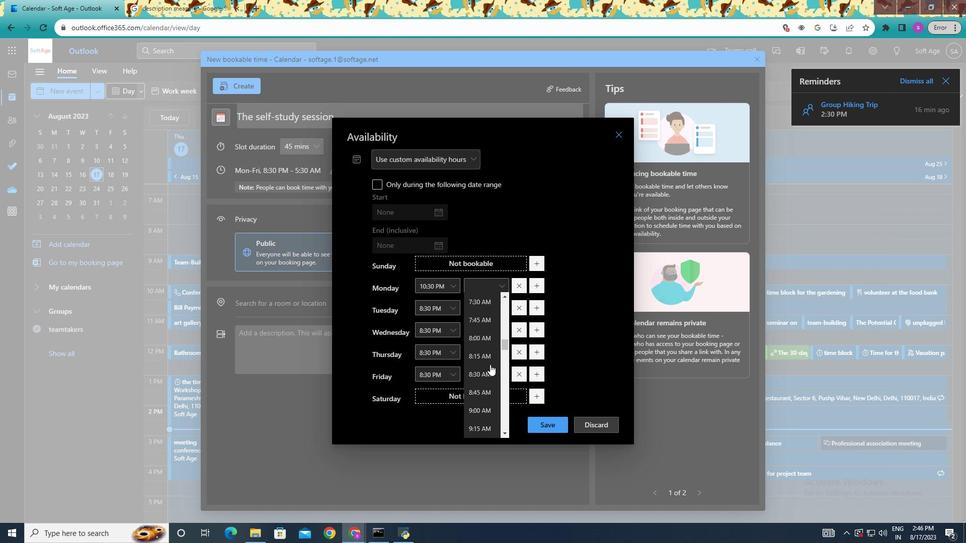 
Action: Mouse scrolled (490, 364) with delta (0, 0)
Screenshot: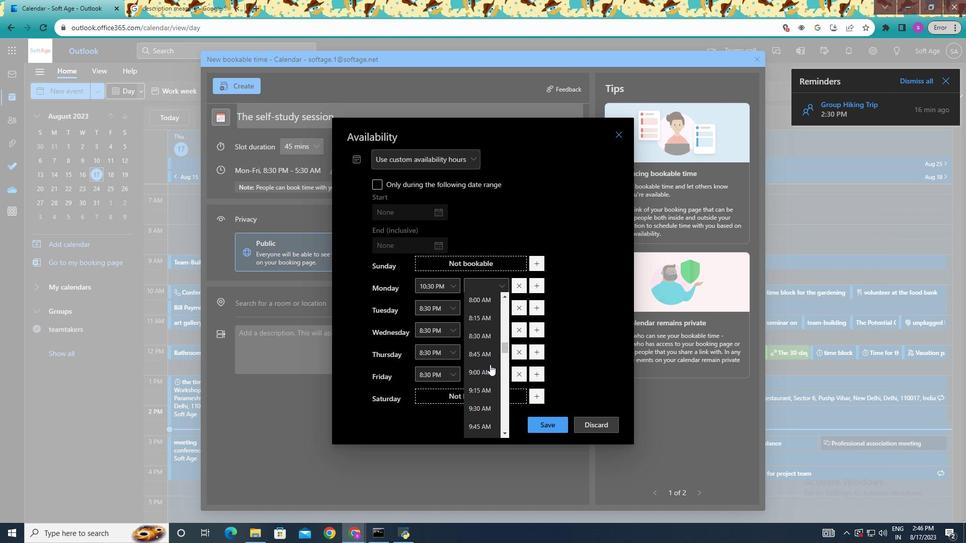
Action: Mouse scrolled (490, 364) with delta (0, 0)
Screenshot: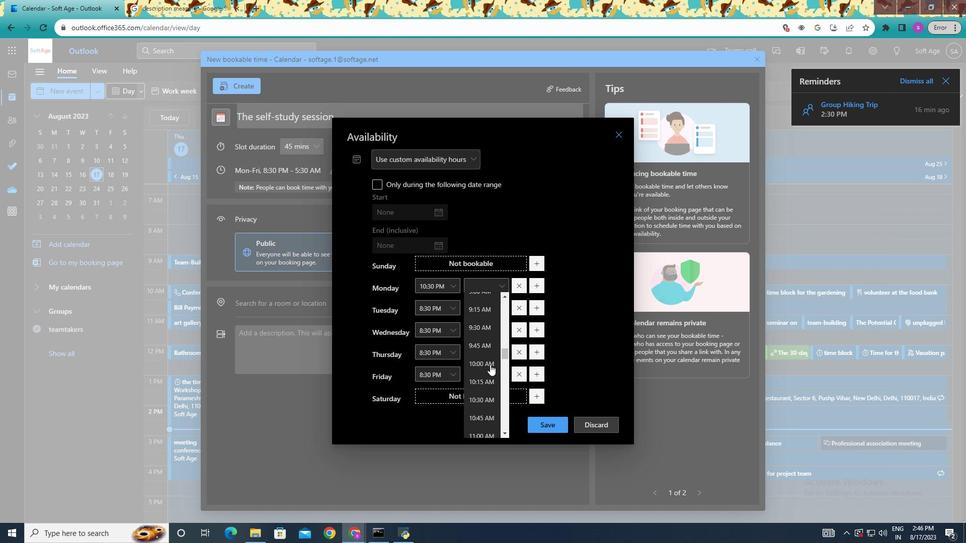 
Action: Mouse scrolled (490, 364) with delta (0, 0)
Screenshot: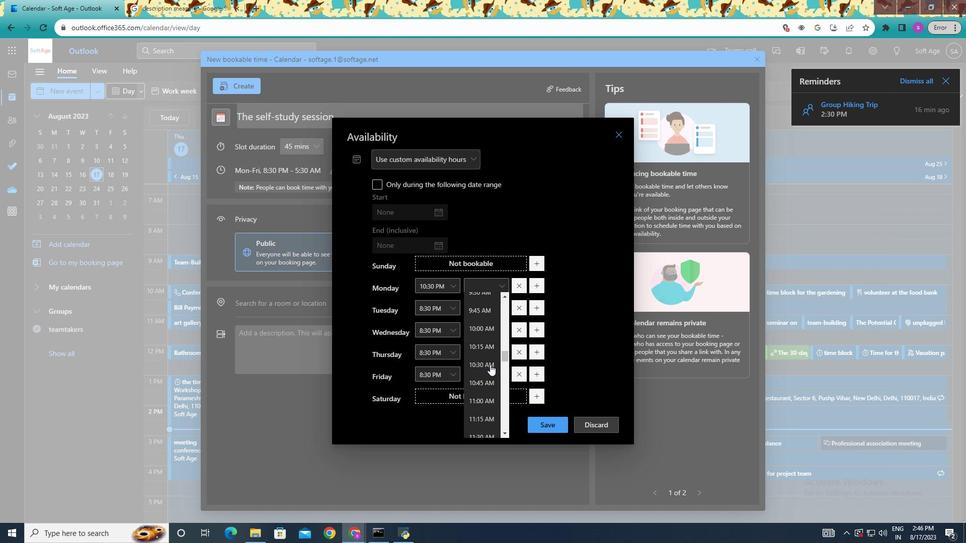
Action: Mouse scrolled (490, 364) with delta (0, 0)
Screenshot: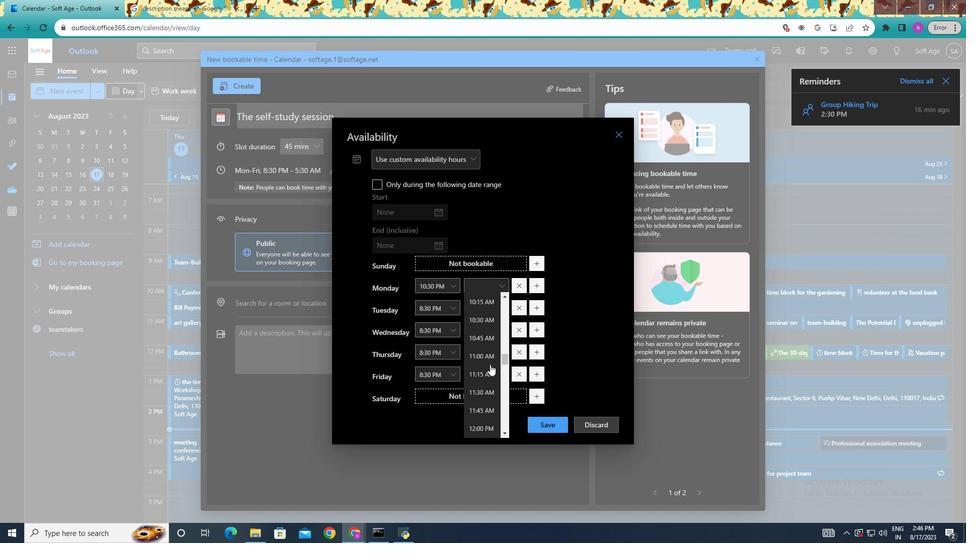 
Action: Mouse scrolled (490, 364) with delta (0, 0)
Screenshot: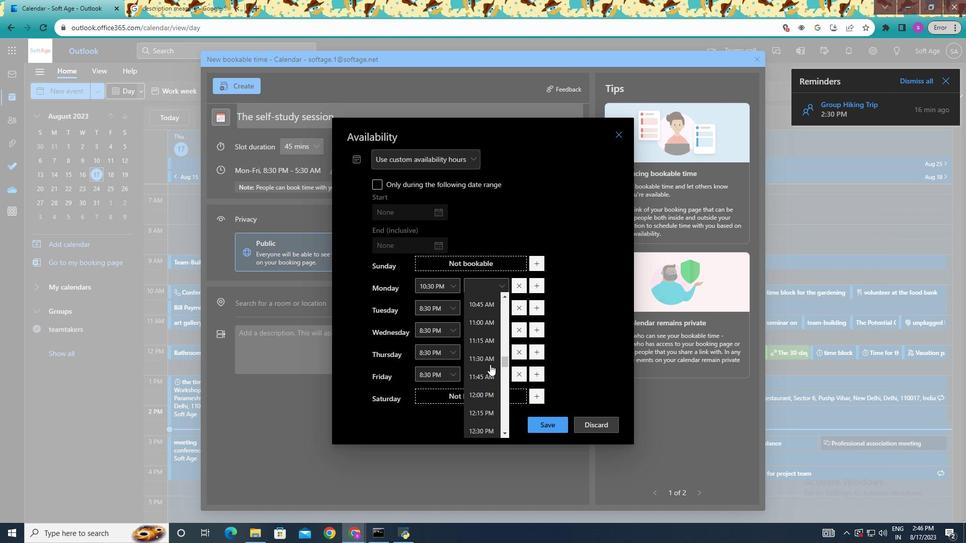 
Action: Mouse scrolled (490, 364) with delta (0, 0)
Screenshot: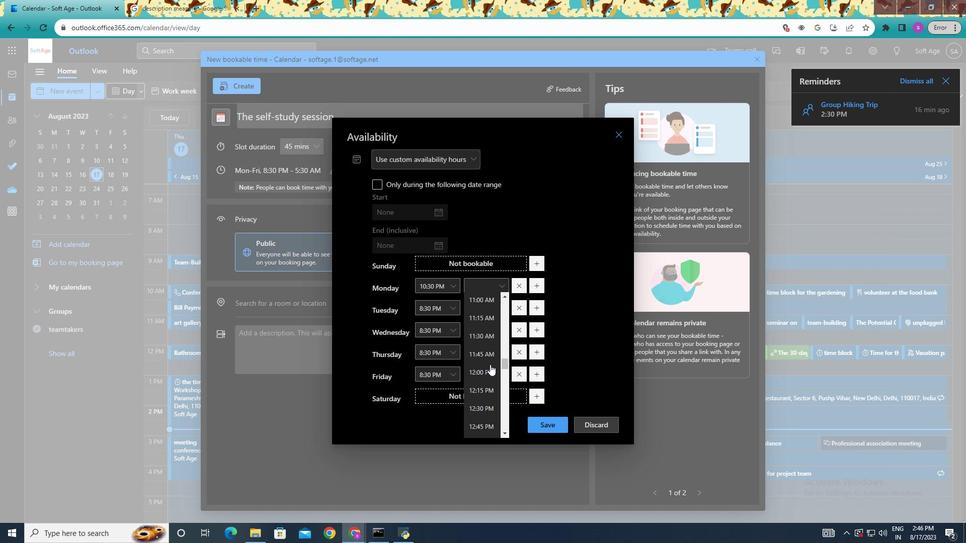 
Action: Mouse scrolled (490, 364) with delta (0, 0)
Screenshot: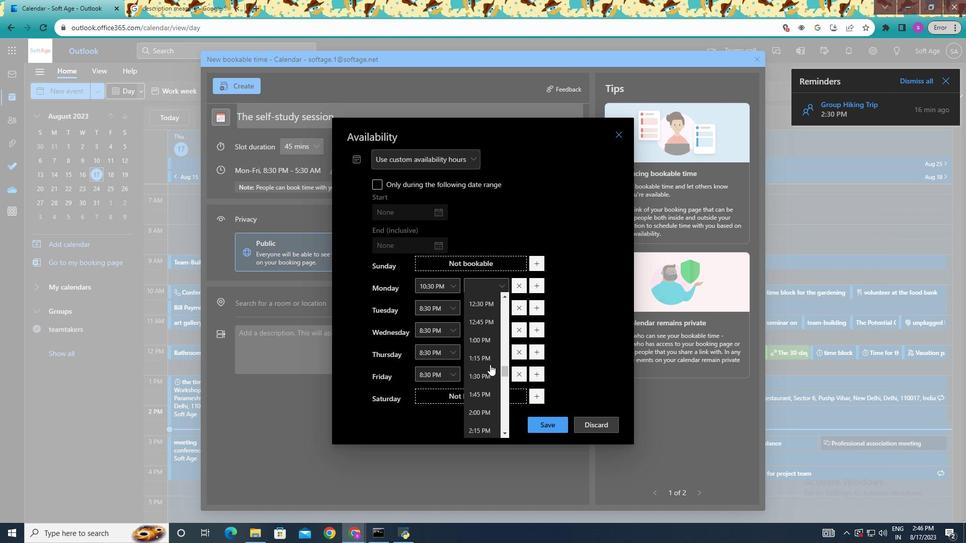 
Action: Mouse scrolled (490, 364) with delta (0, 0)
Screenshot: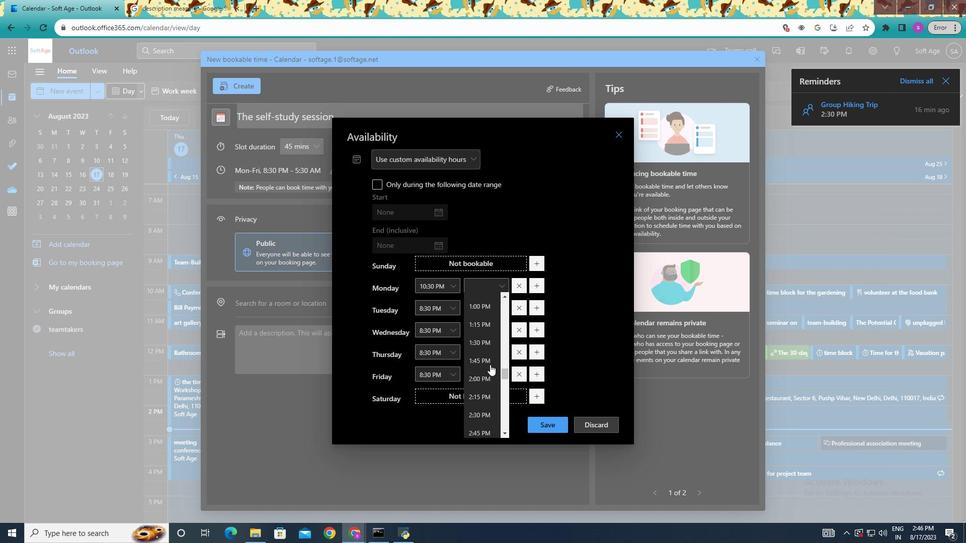 
Action: Mouse scrolled (490, 364) with delta (0, 0)
Screenshot: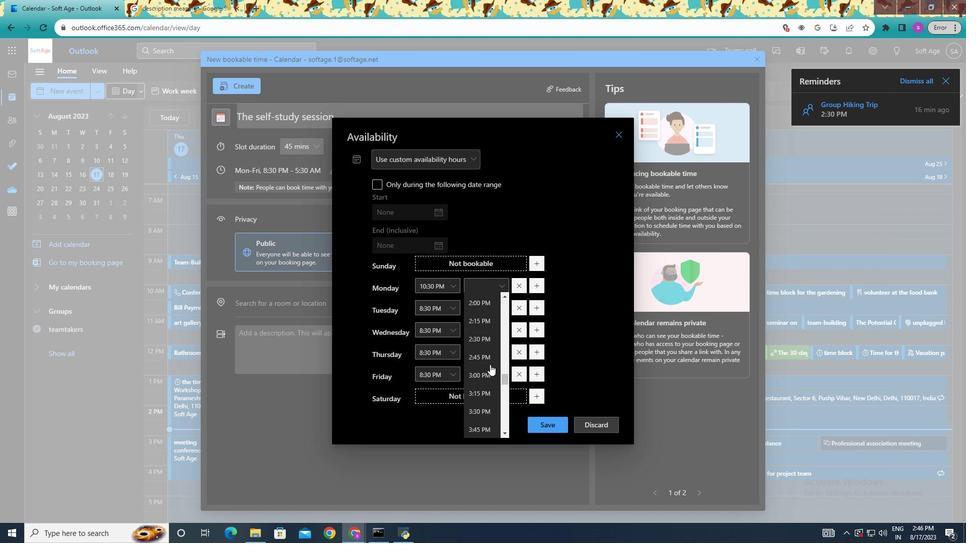 
Action: Mouse moved to (474, 360)
Screenshot: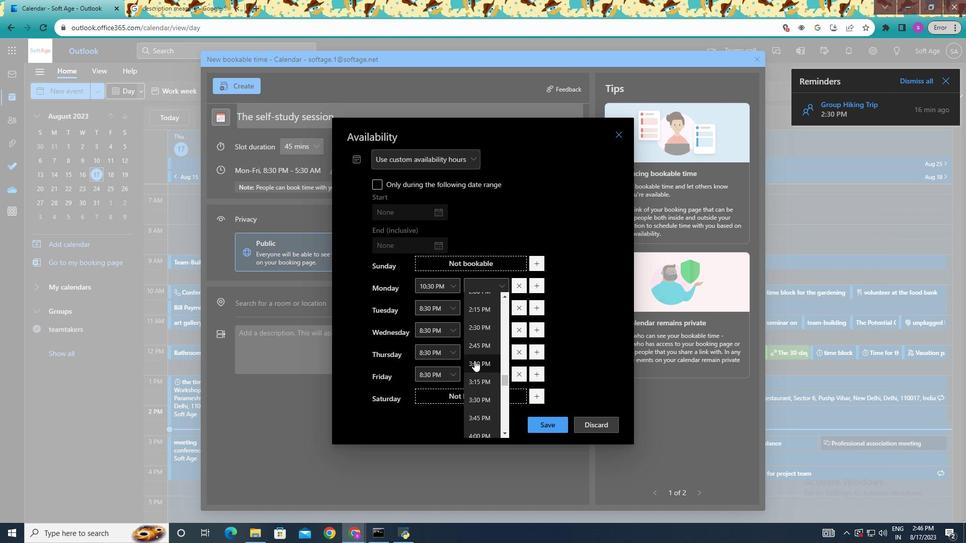 
Action: Mouse scrolled (474, 361) with delta (0, 0)
Screenshot: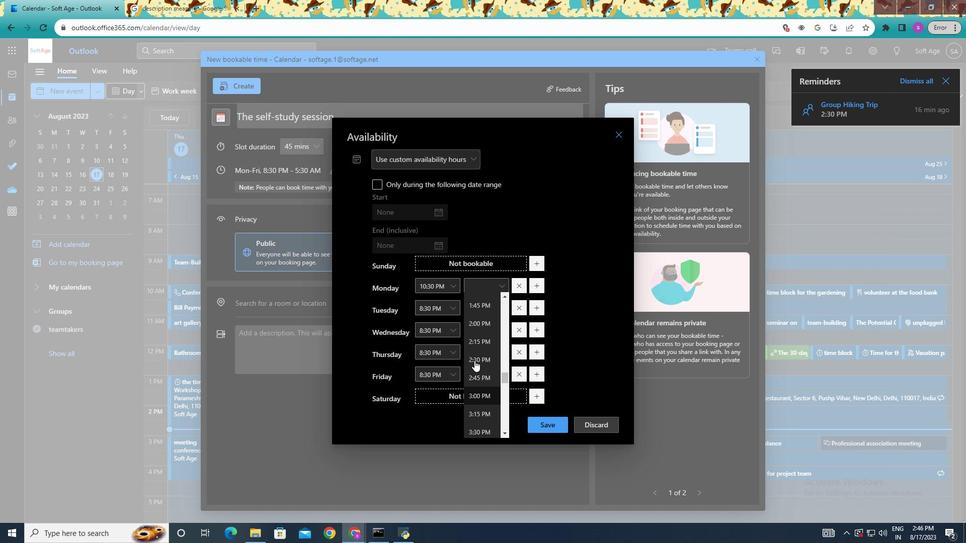 
Action: Mouse scrolled (474, 361) with delta (0, 0)
Screenshot: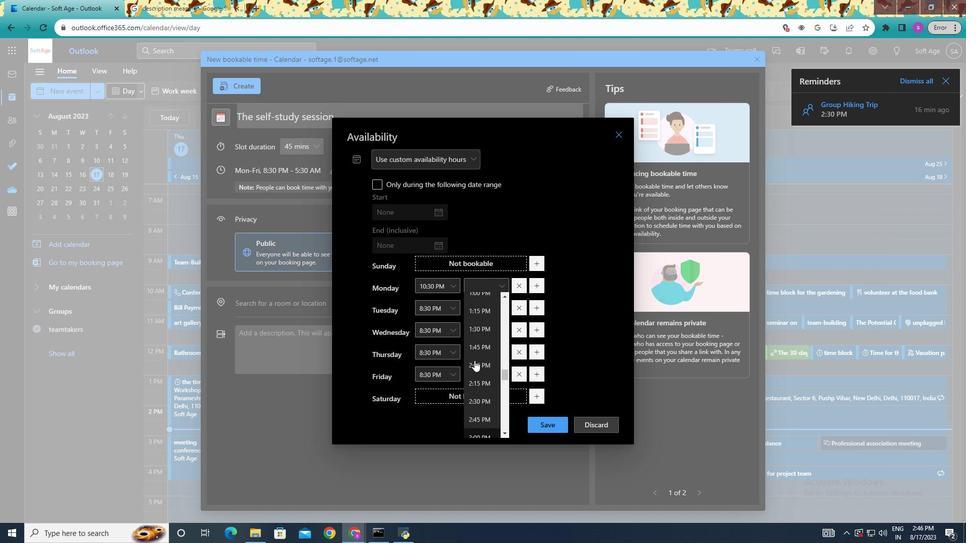 
Action: Mouse scrolled (474, 361) with delta (0, 0)
Screenshot: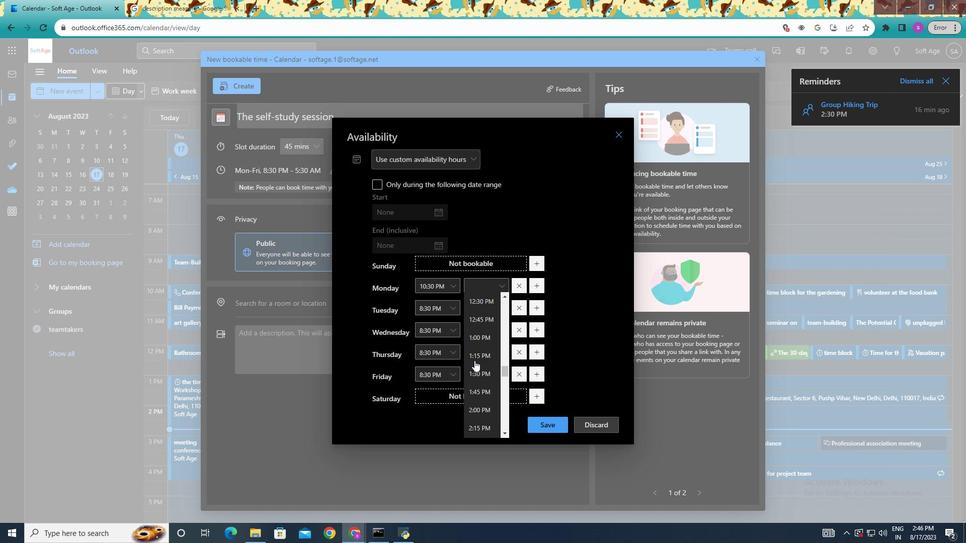 
Action: Mouse scrolled (474, 361) with delta (0, 0)
Screenshot: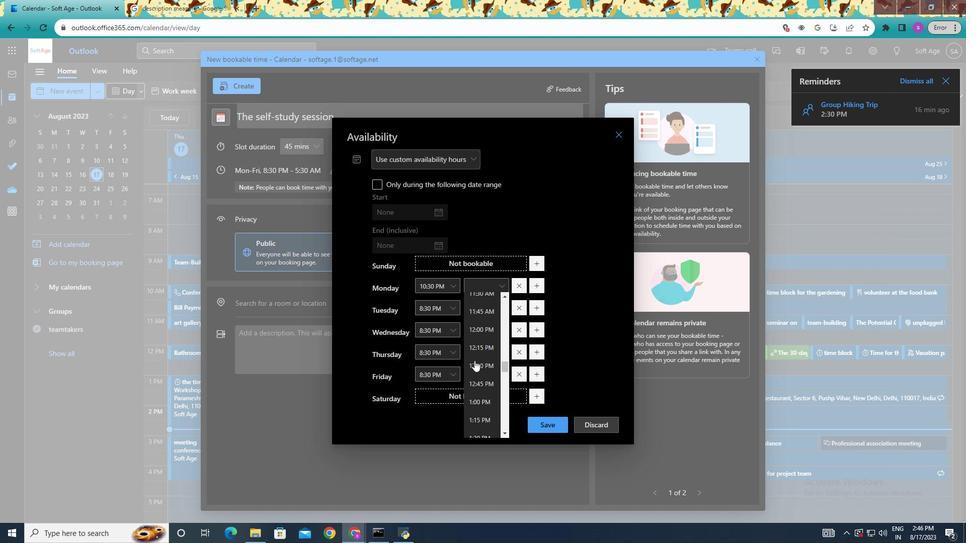 
Action: Mouse moved to (488, 350)
Screenshot: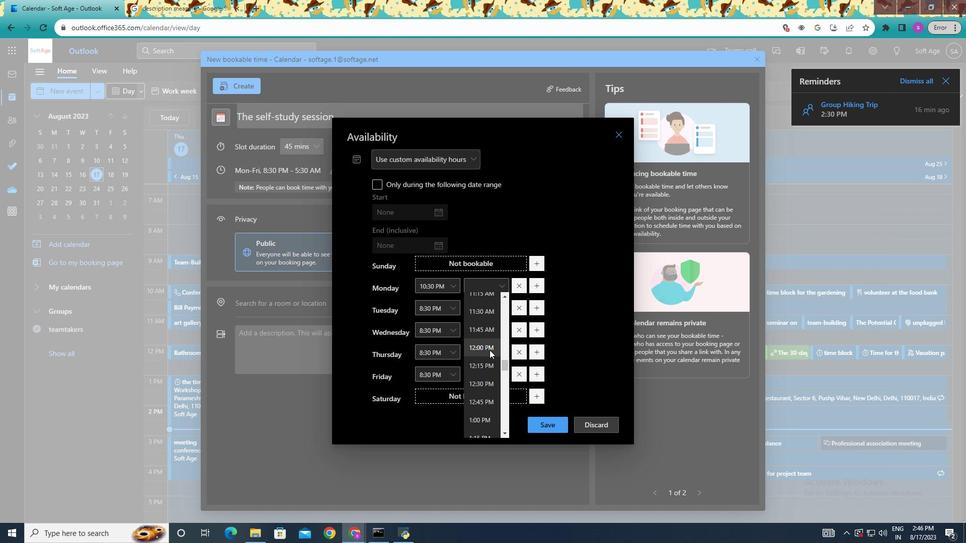 
Action: Mouse pressed left at (488, 350)
Screenshot: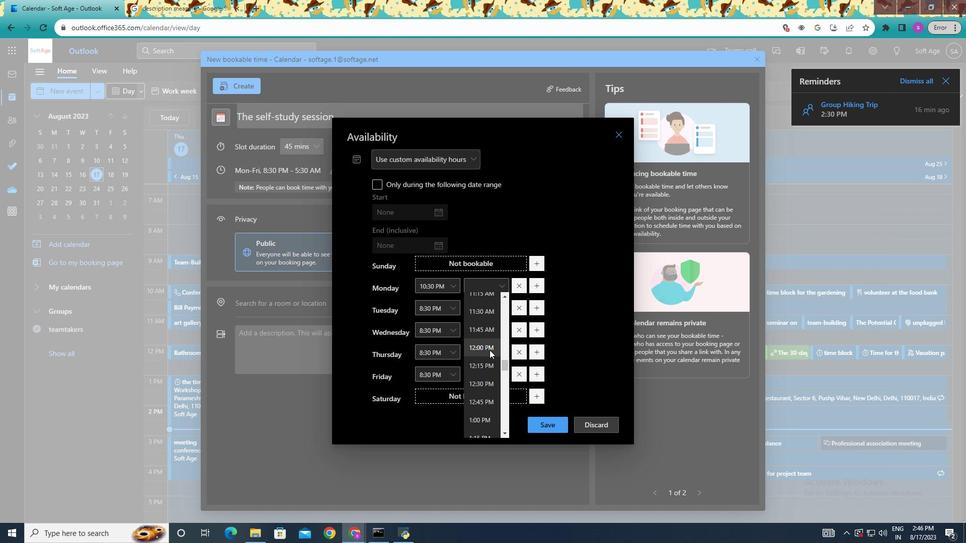 
Action: Mouse moved to (550, 435)
Screenshot: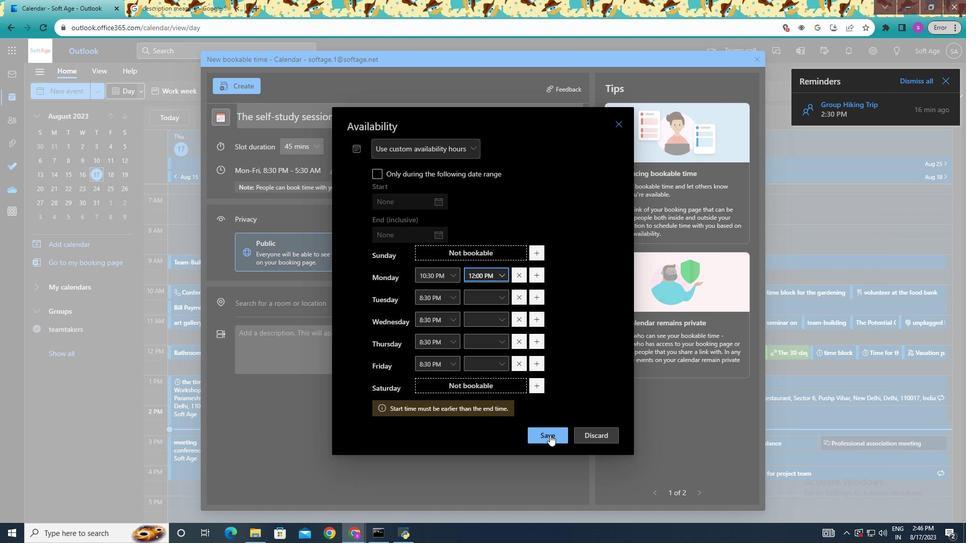 
Action: Mouse pressed left at (550, 435)
Screenshot: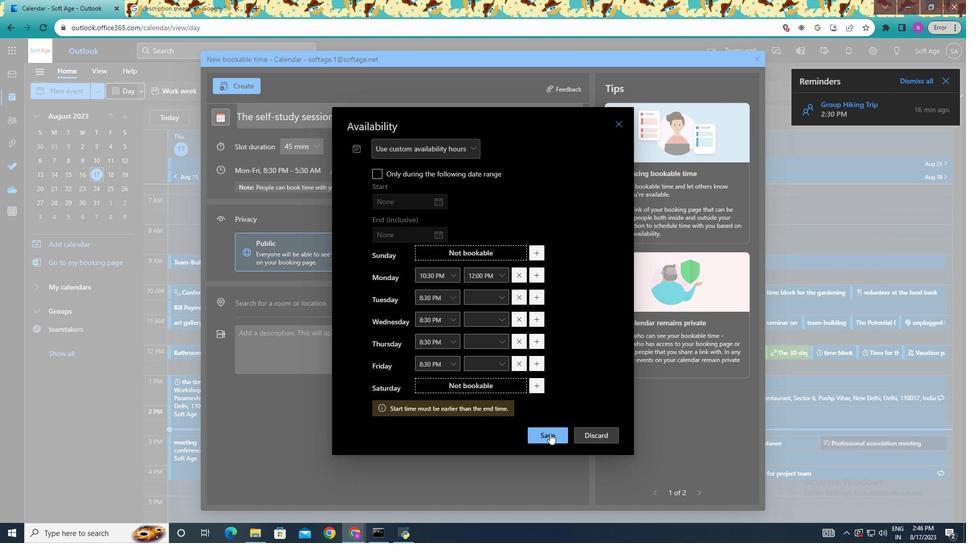 
Action: Mouse moved to (522, 272)
Screenshot: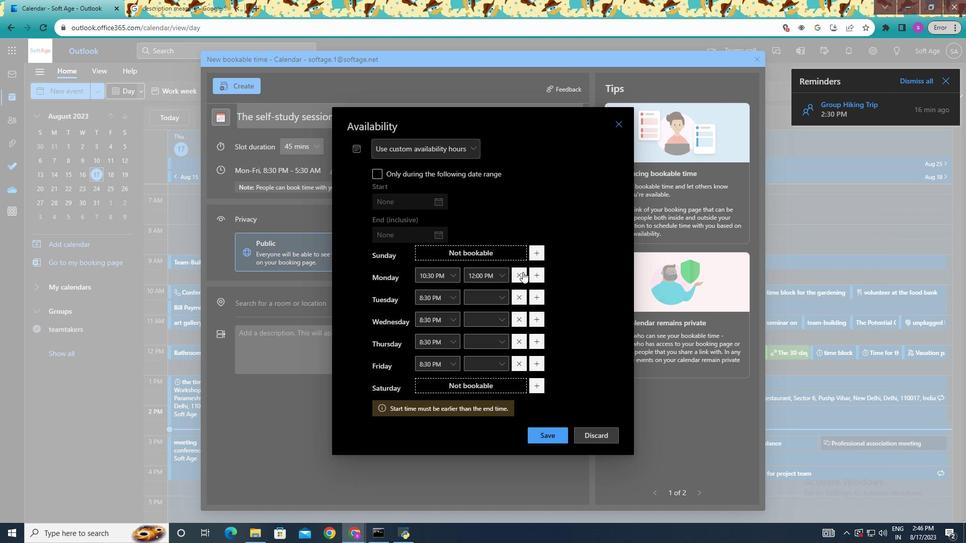 
Action: Mouse pressed left at (522, 272)
Screenshot: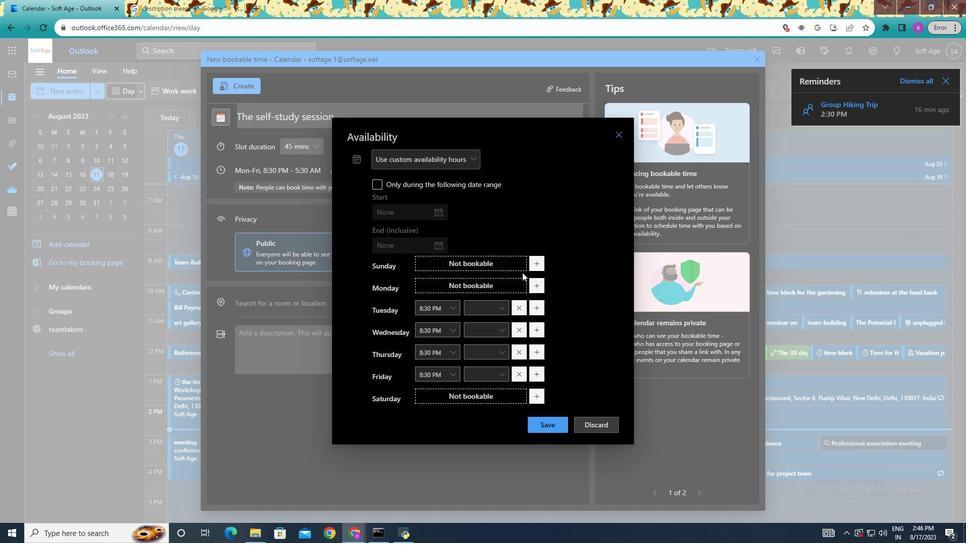 
Action: Mouse moved to (620, 132)
Screenshot: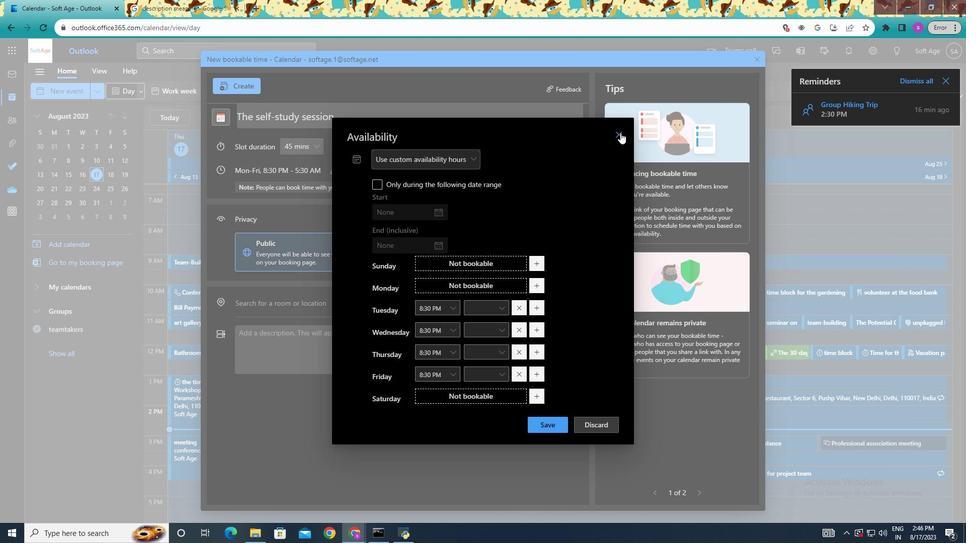 
Action: Mouse pressed left at (620, 132)
Screenshot: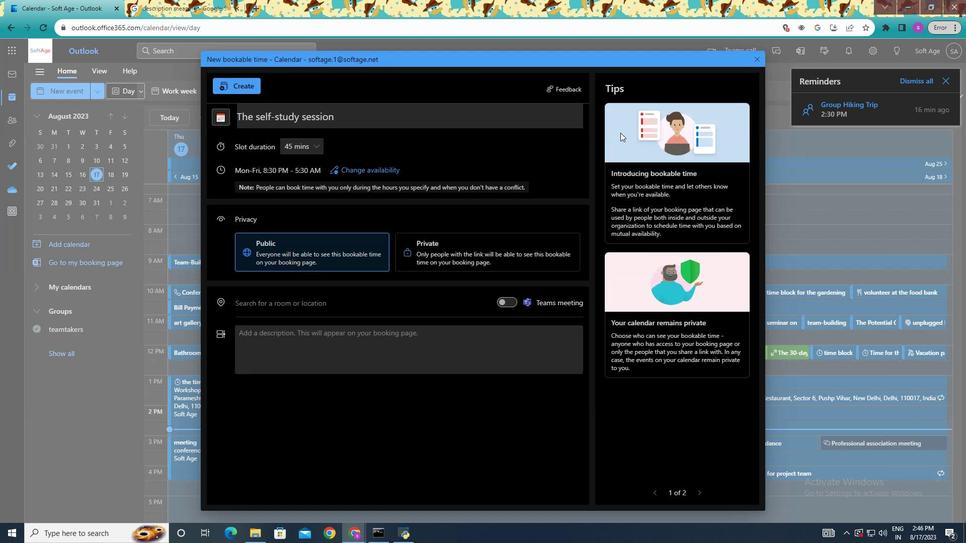 
Action: Mouse moved to (375, 378)
Screenshot: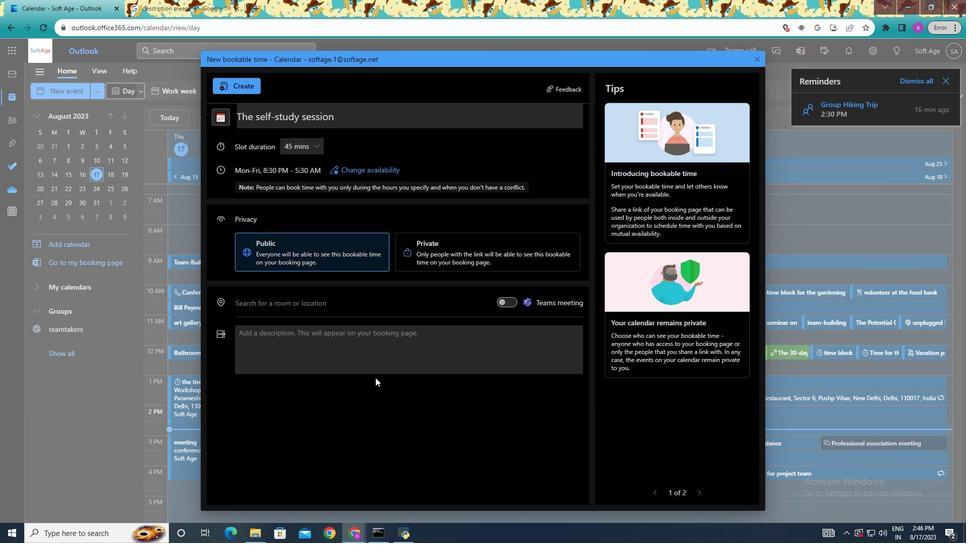 
Action: Mouse scrolled (375, 377) with delta (0, 0)
Screenshot: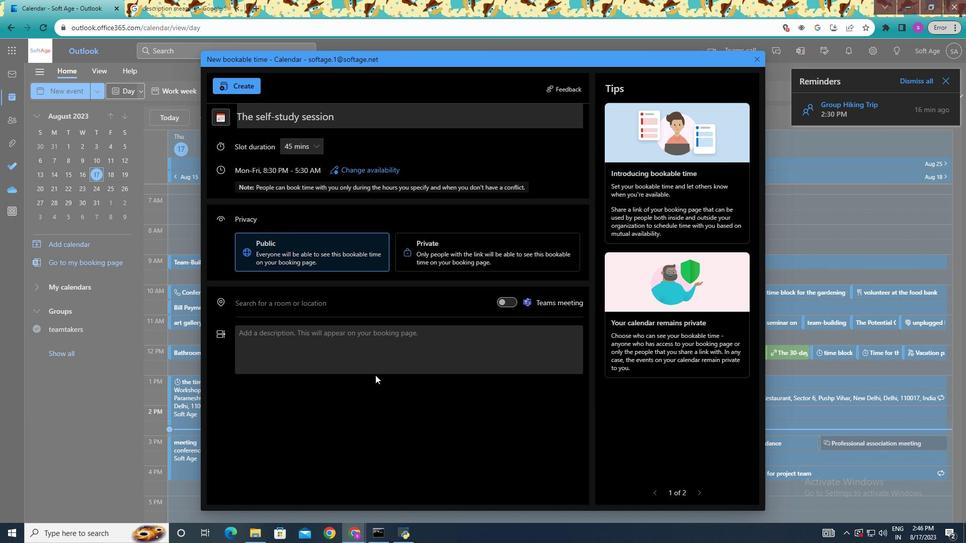 
Action: Mouse moved to (320, 302)
Screenshot: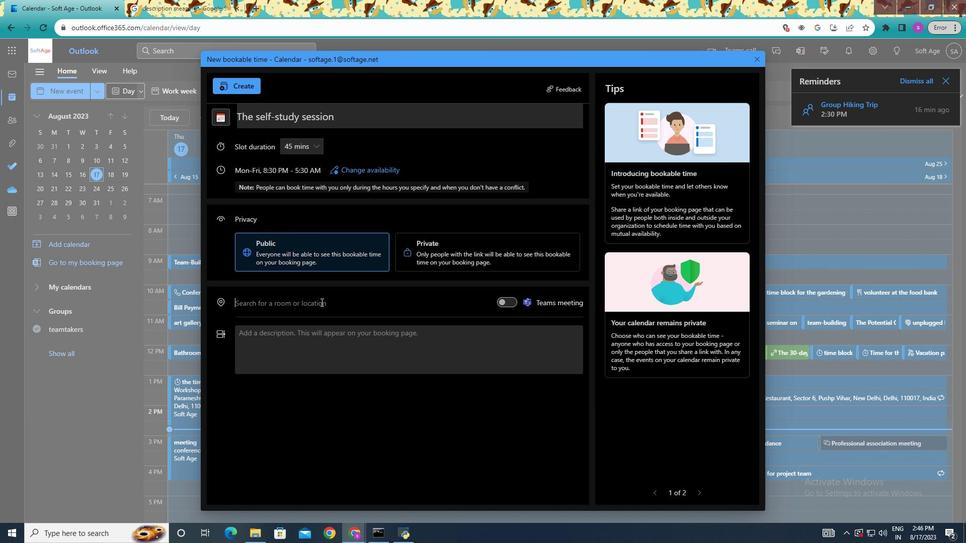 
Action: Mouse pressed left at (320, 302)
Screenshot: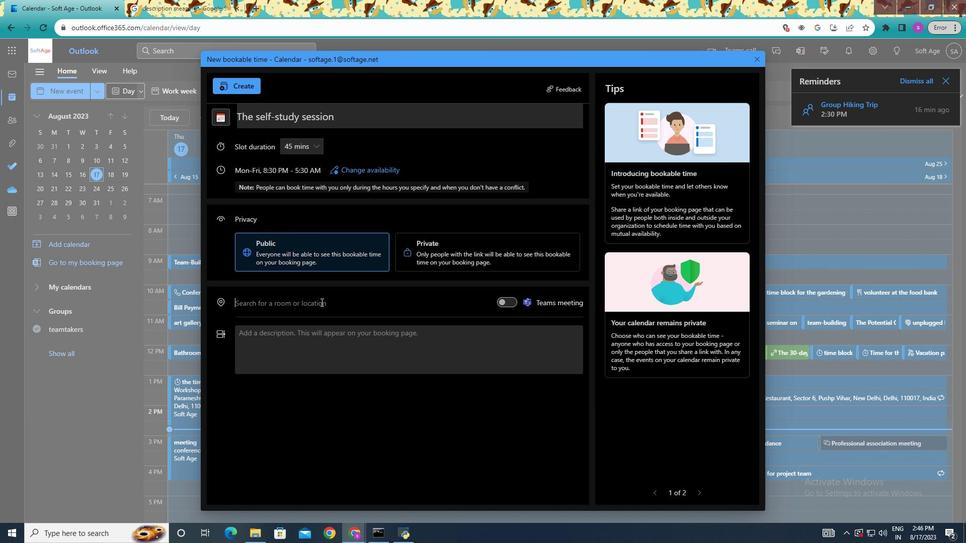 
Action: Mouse moved to (321, 302)
Screenshot: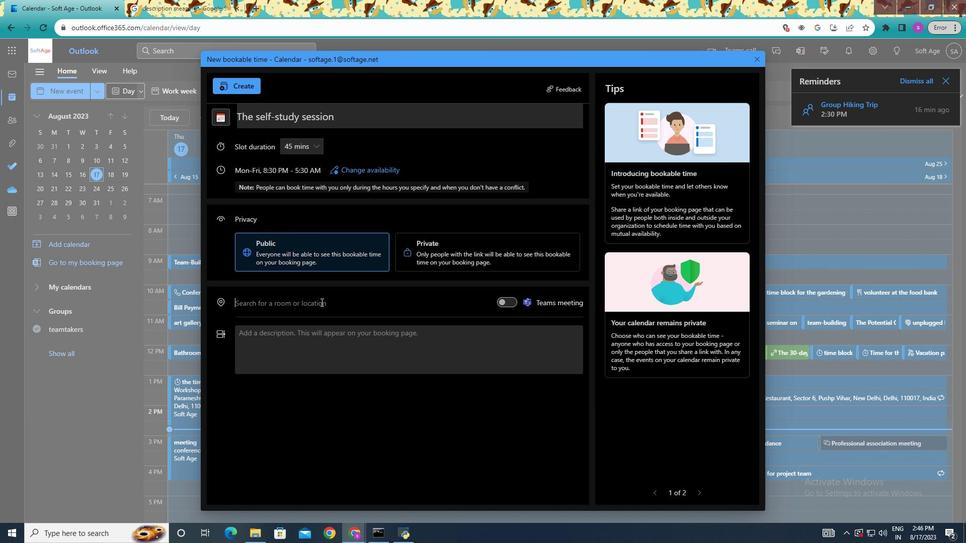 
Action: Key pressed palam<Key.space>
Screenshot: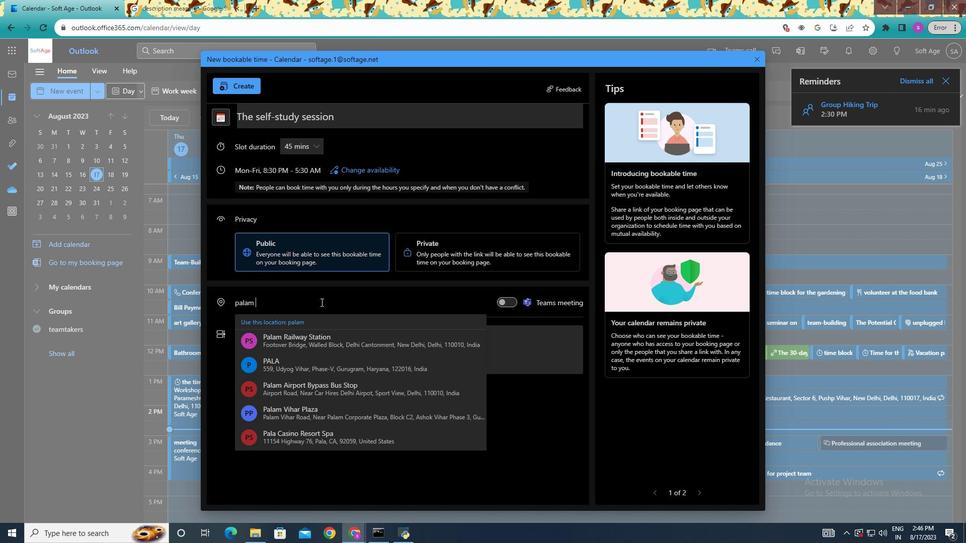 
Action: Mouse moved to (316, 388)
Screenshot: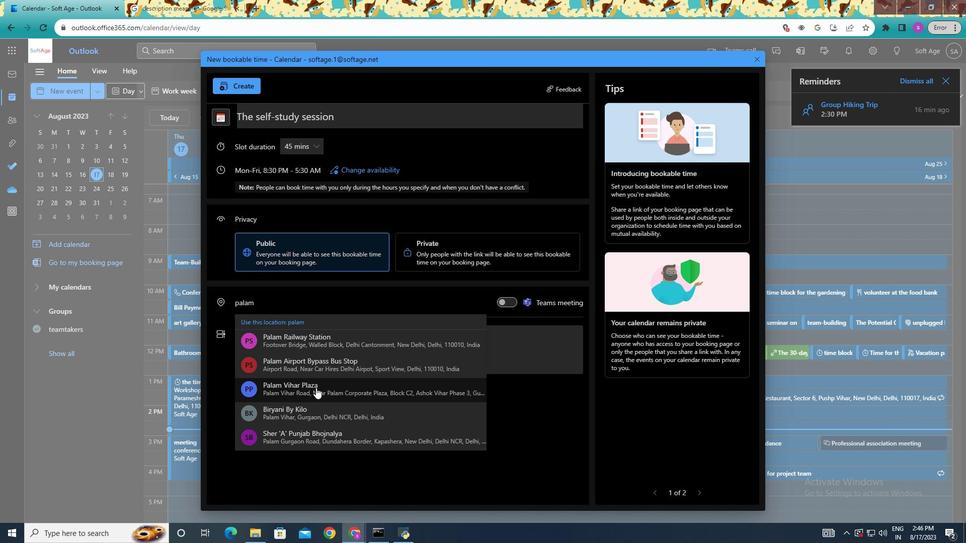 
Action: Mouse pressed left at (316, 388)
Screenshot: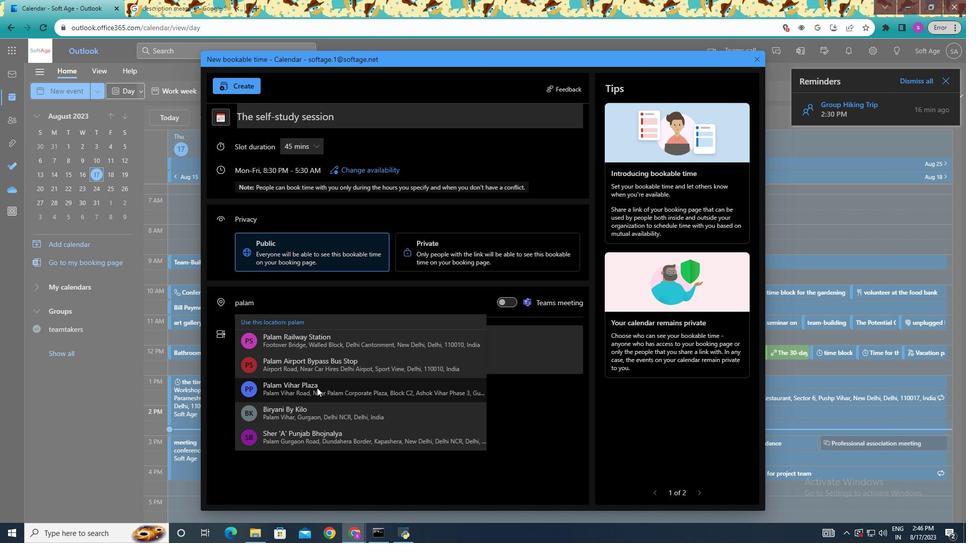 
Action: Mouse moved to (301, 330)
Screenshot: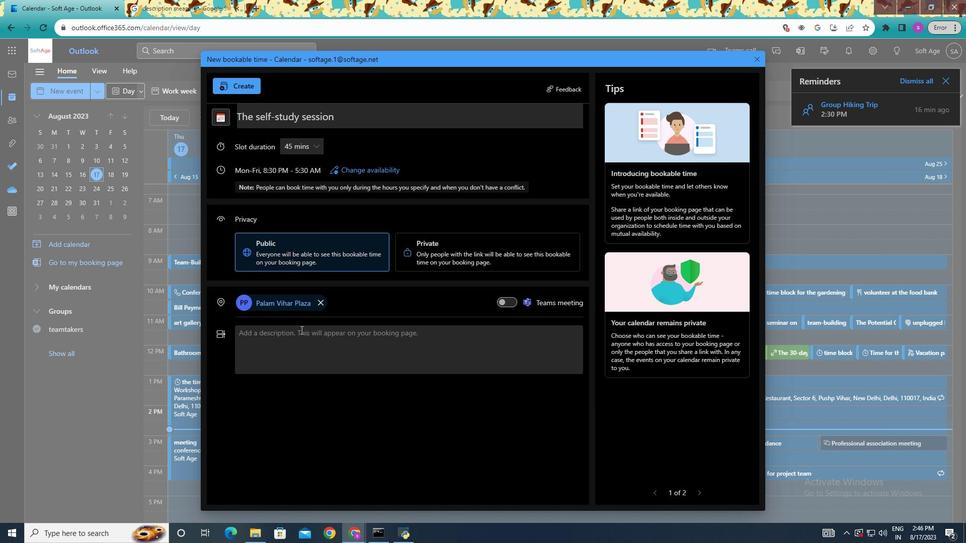 
Action: Mouse pressed left at (301, 330)
Screenshot: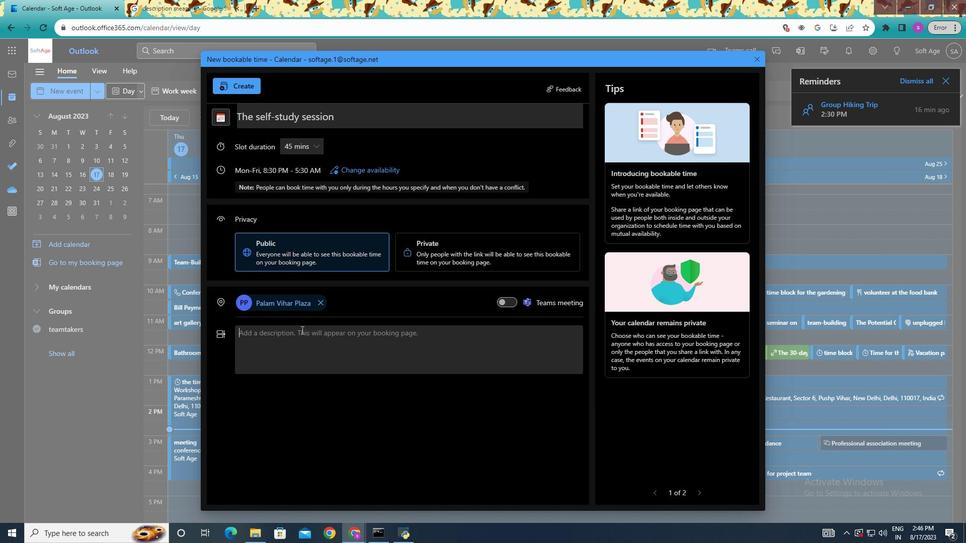 
Action: Mouse moved to (300, 330)
Screenshot: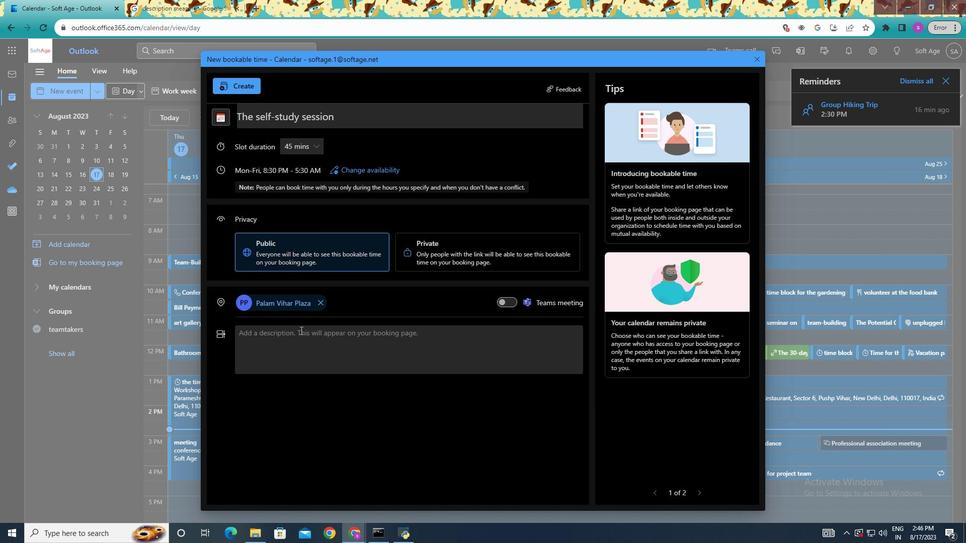 
Action: Key pressed <Key.shift>A<Key.space>self-study<Key.space>sessions<Key.space>is<Key.space>a<Key.space>dedicated<Key.space>period<Key.space>of<Key.space>time<Key.space>during<Key.space>which<Key.space>an<Key.space>individual<Key.space>engages<Key.space>in<Key.space>independent<Key.space>learnimn<Key.backspace><Key.backspace><Key.backspace><Key.backspace><Key.backspace><Key.backspace>arning<Key.space>and<Key.space>study<Key.space><Key.backspace>.<Key.space><Key.shift>Whether<Key.space>you're<Key.space>preparing<Key.space>for<Key.space>an<Key.space>exam,<Key.space>learning<Key.space>a<Key.space>new<Key.space>skill<Key.space><Key.backspace>,<Key.space>or<Key.space>simply<Key.space>expanding<Key.space>your<Key.space>knoledge<Key.space>,<Key.space>an<Key.space>effective<Key.space>self-study<Key.space>session<Key.space>can<Key.space>be<Key.space>a<Key.space>valuable<Key.space>tool<Key.space>for<Key.space>personal<Key.space>growth.<Key.space><Key.shift>Here's<Key.space>guide<Key.space>on<Key.space>hoe<Key.space><Key.backspace><Key.backspace>w<Key.space>to<Key.space>make<Key.space>the<Key.space>most<Key.space>of<Key.space>your<Key.space>self-study<Key.space>sessions<Key.shift>:<Key.space>
Screenshot: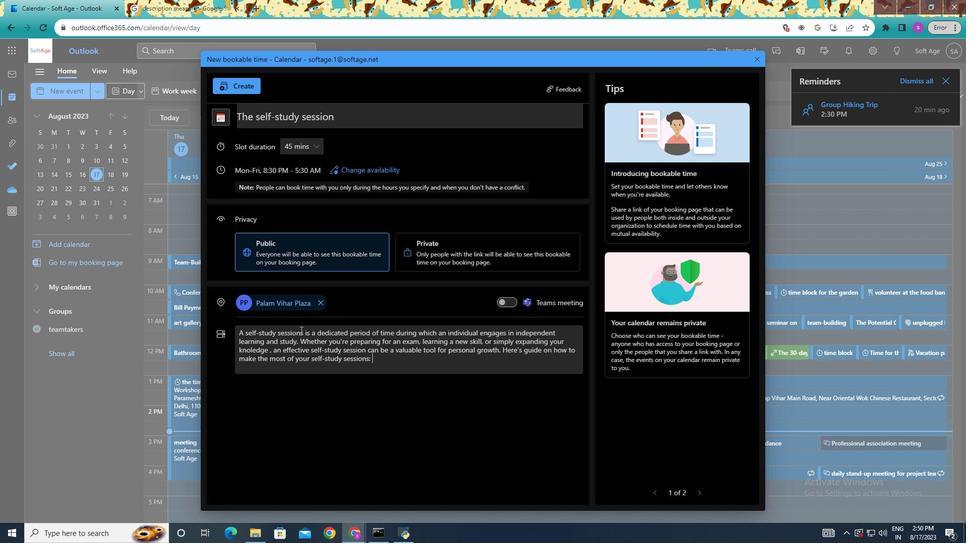 
Action: Mouse moved to (242, 81)
Screenshot: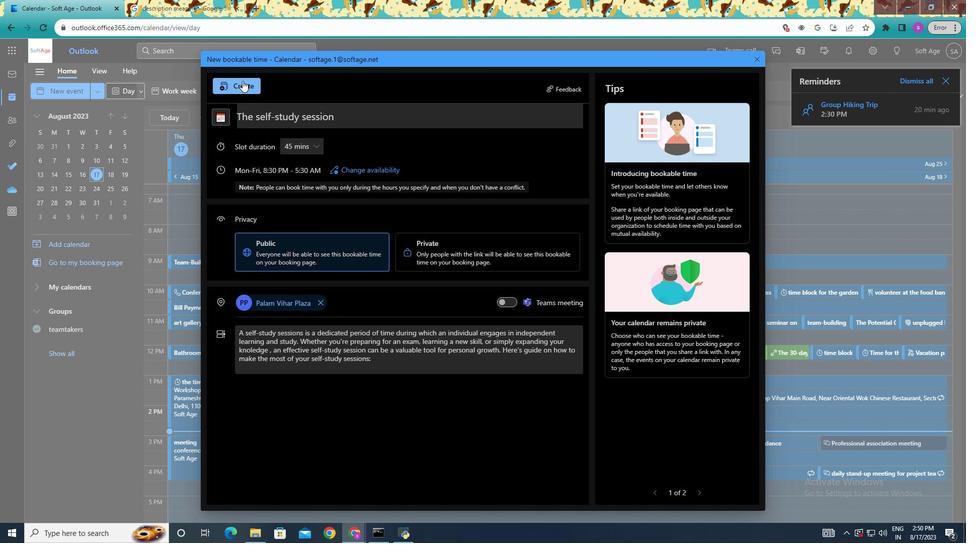 
Action: Mouse pressed left at (242, 81)
Screenshot: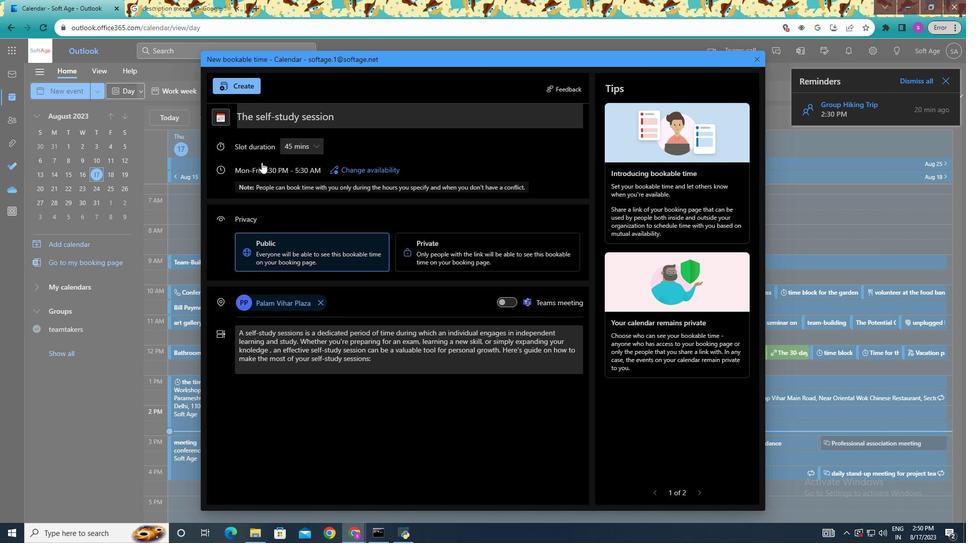 
Action: Mouse moved to (261, 162)
Screenshot: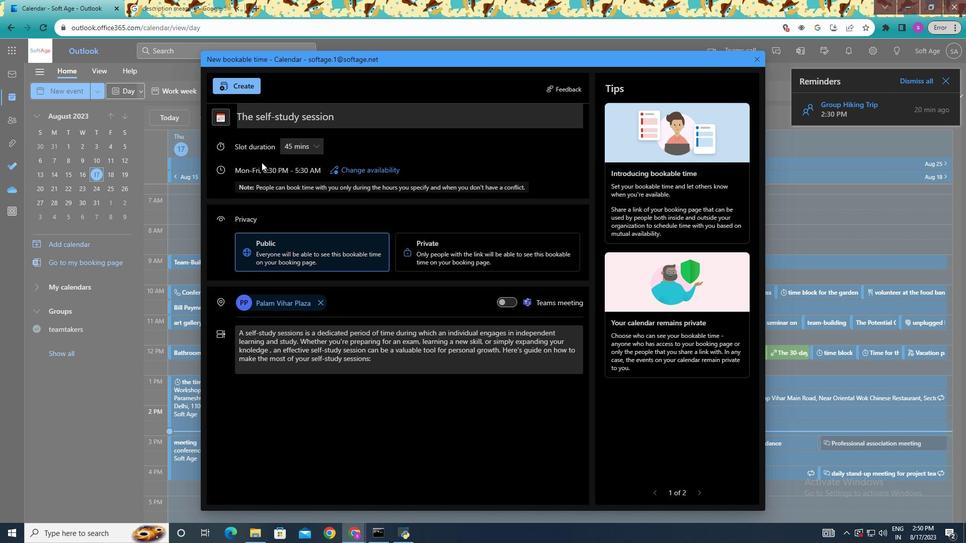 
